 Task: Create a due date automation trigger when advanced on, on the wednesday of the week before a card is due add dates due in between 1 and 5 working days at 11:00 AM.
Action: Mouse moved to (1223, 99)
Screenshot: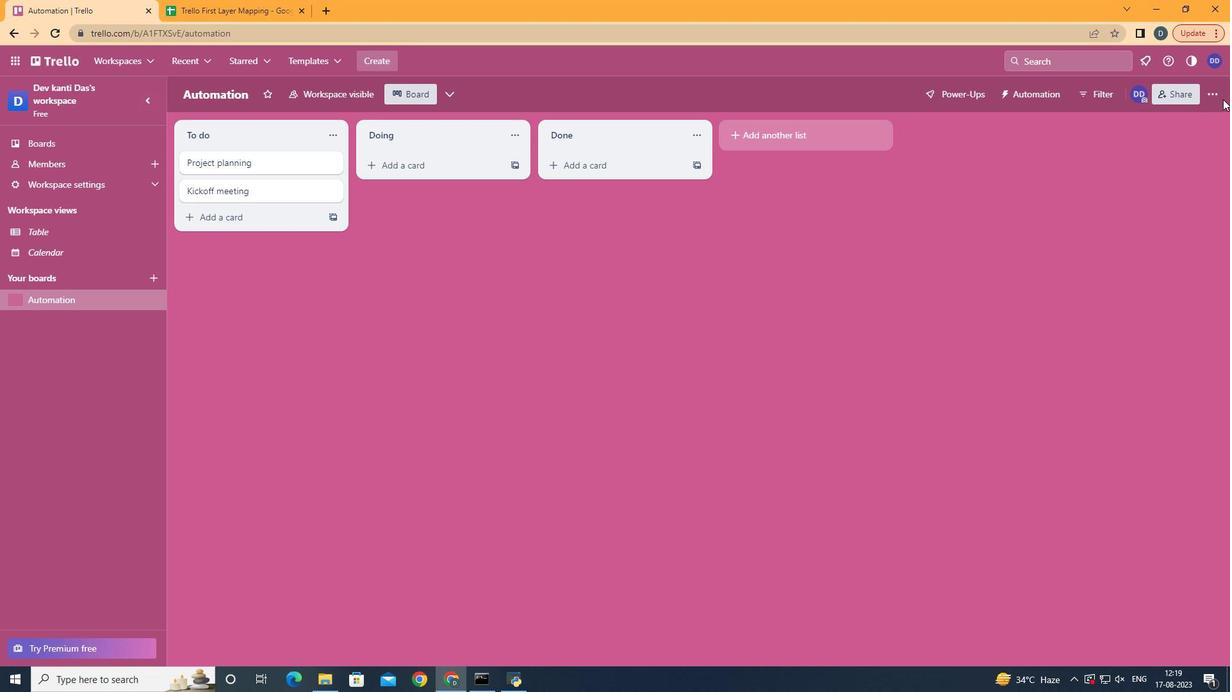 
Action: Mouse pressed left at (1223, 99)
Screenshot: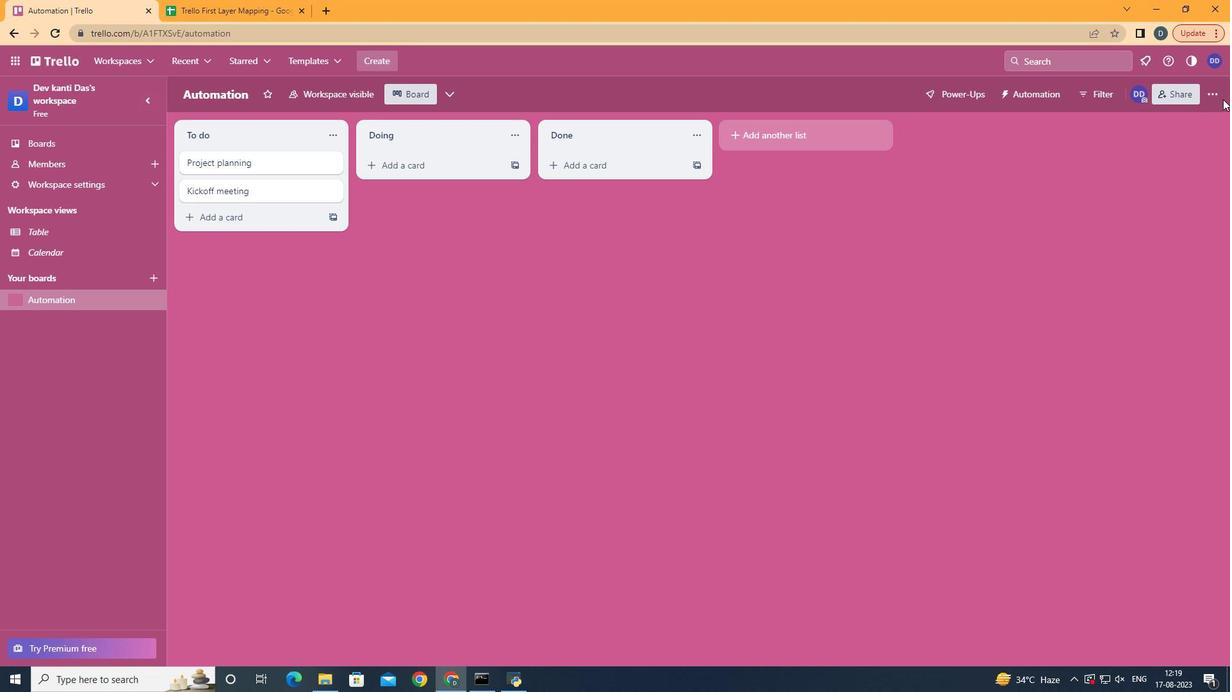 
Action: Mouse moved to (1221, 97)
Screenshot: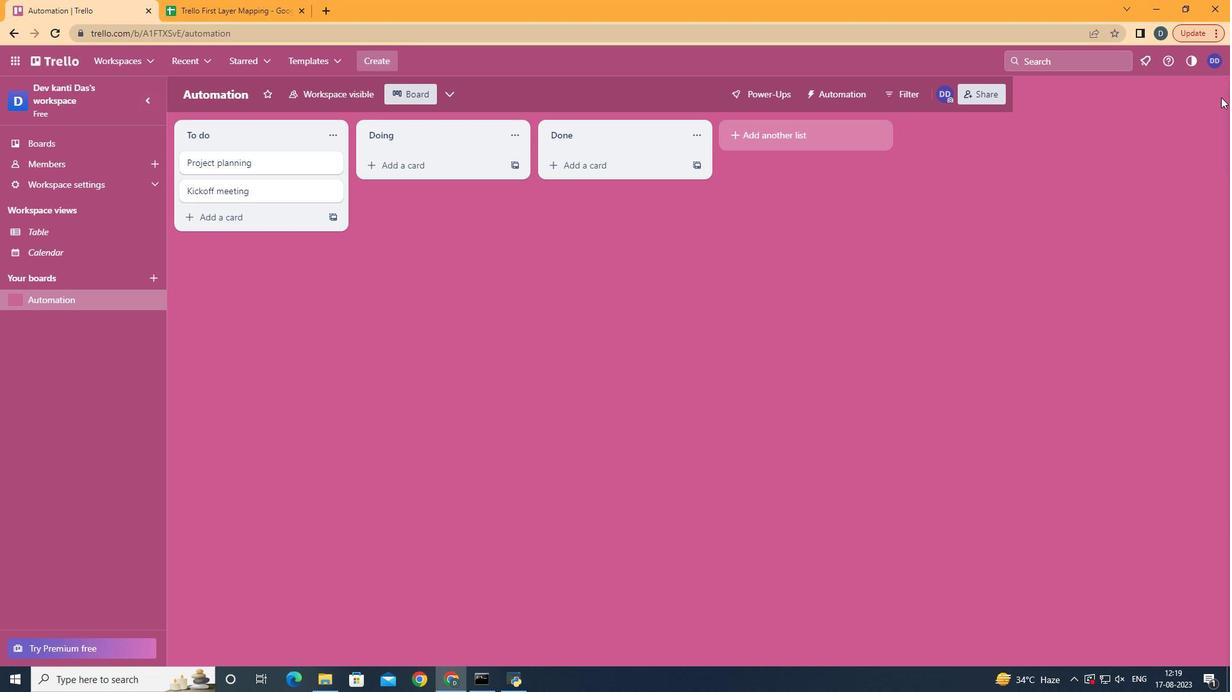 
Action: Mouse pressed left at (1221, 97)
Screenshot: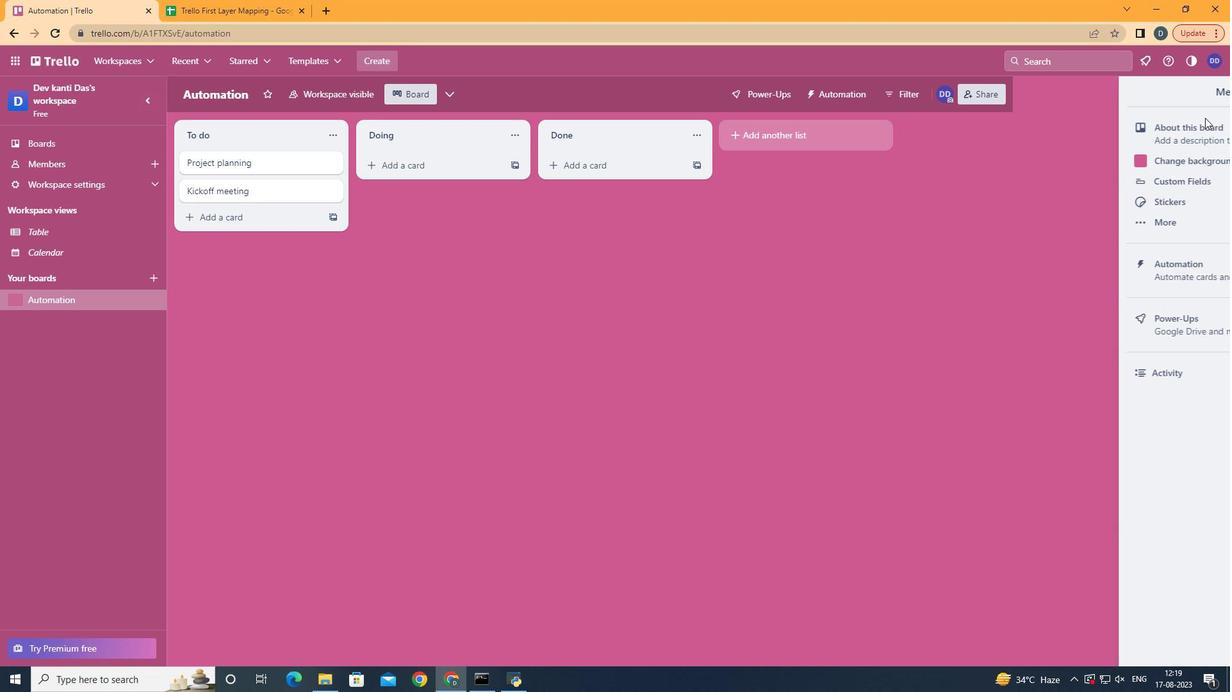 
Action: Mouse moved to (1140, 261)
Screenshot: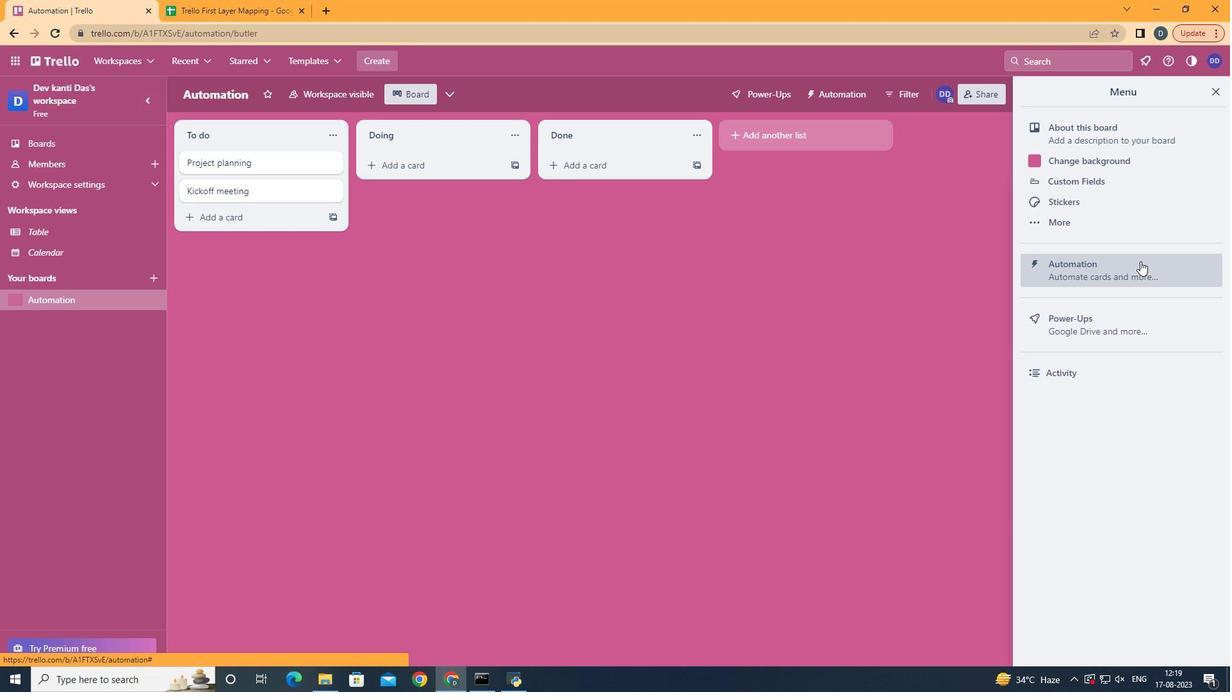 
Action: Mouse pressed left at (1140, 261)
Screenshot: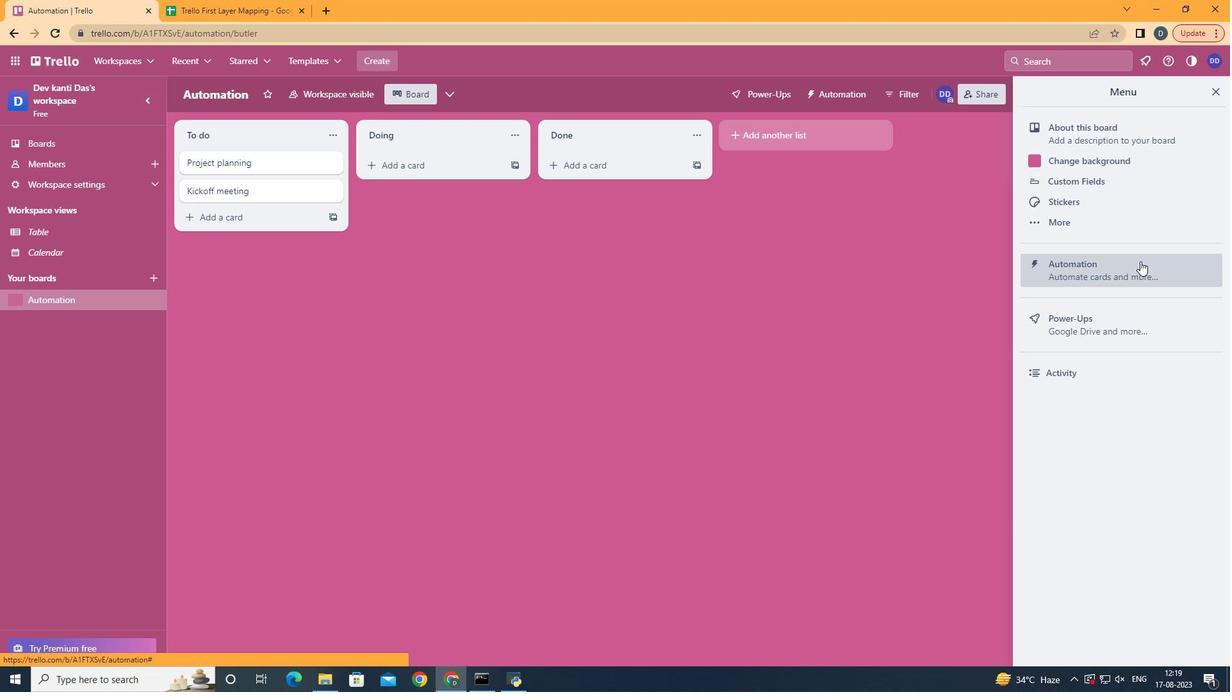 
Action: Mouse moved to (244, 255)
Screenshot: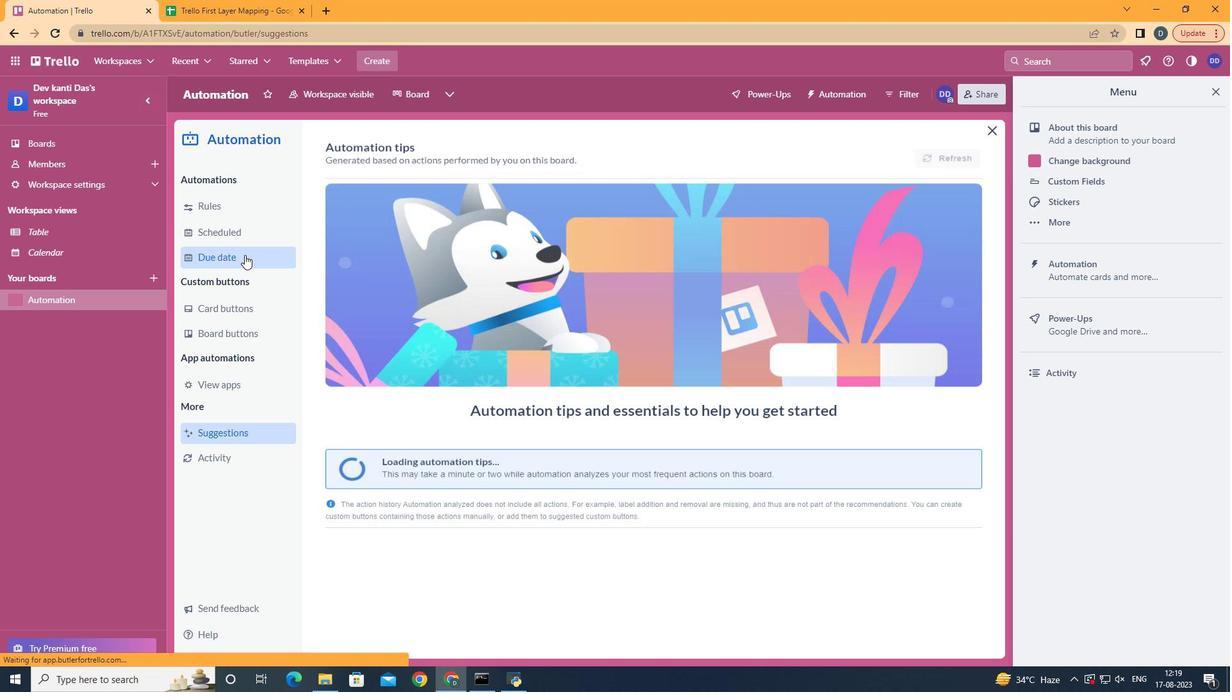 
Action: Mouse pressed left at (244, 255)
Screenshot: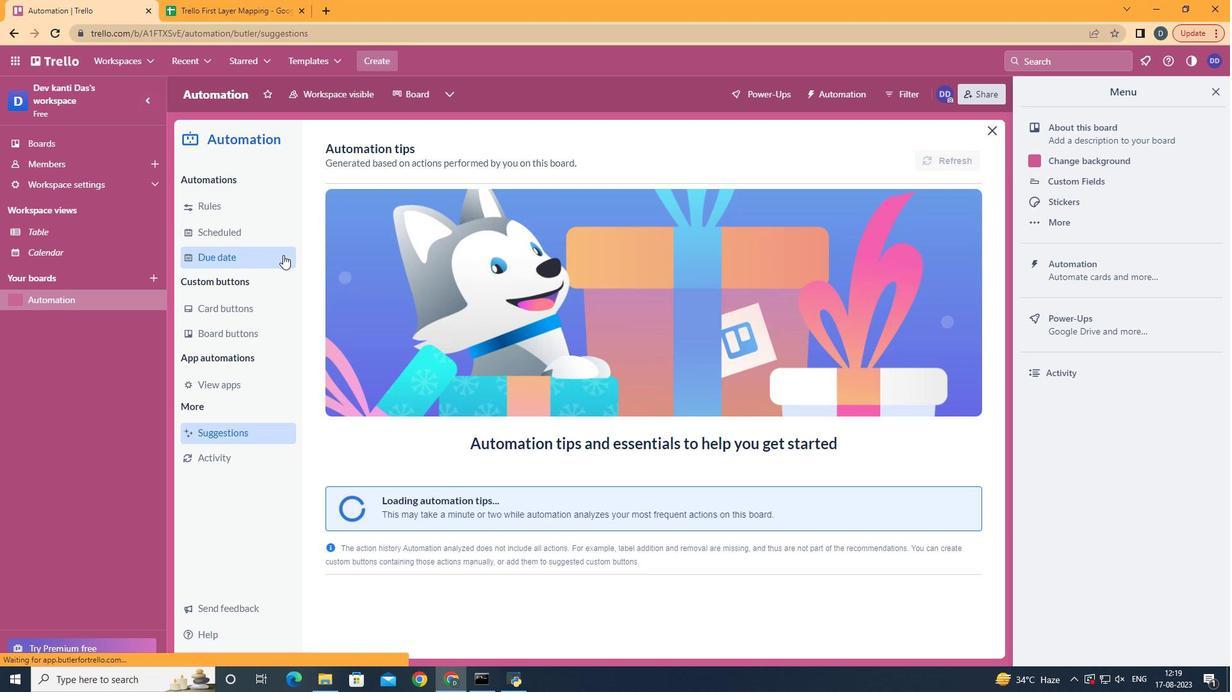 
Action: Mouse moved to (902, 151)
Screenshot: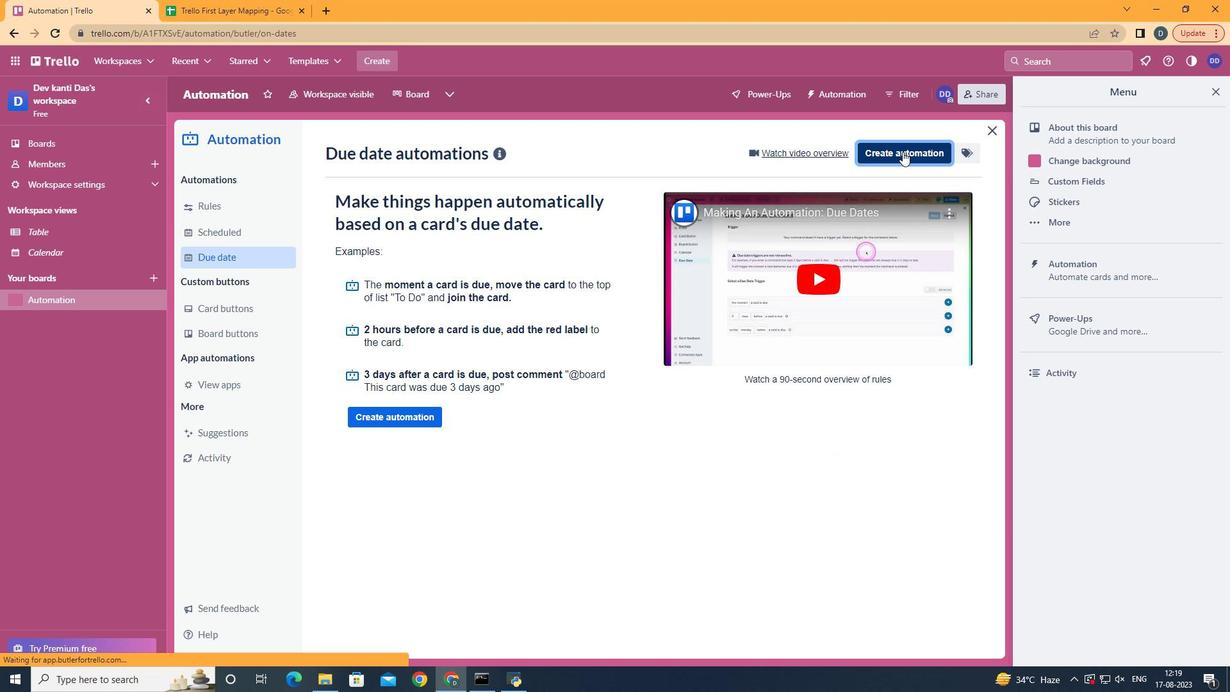 
Action: Mouse pressed left at (902, 151)
Screenshot: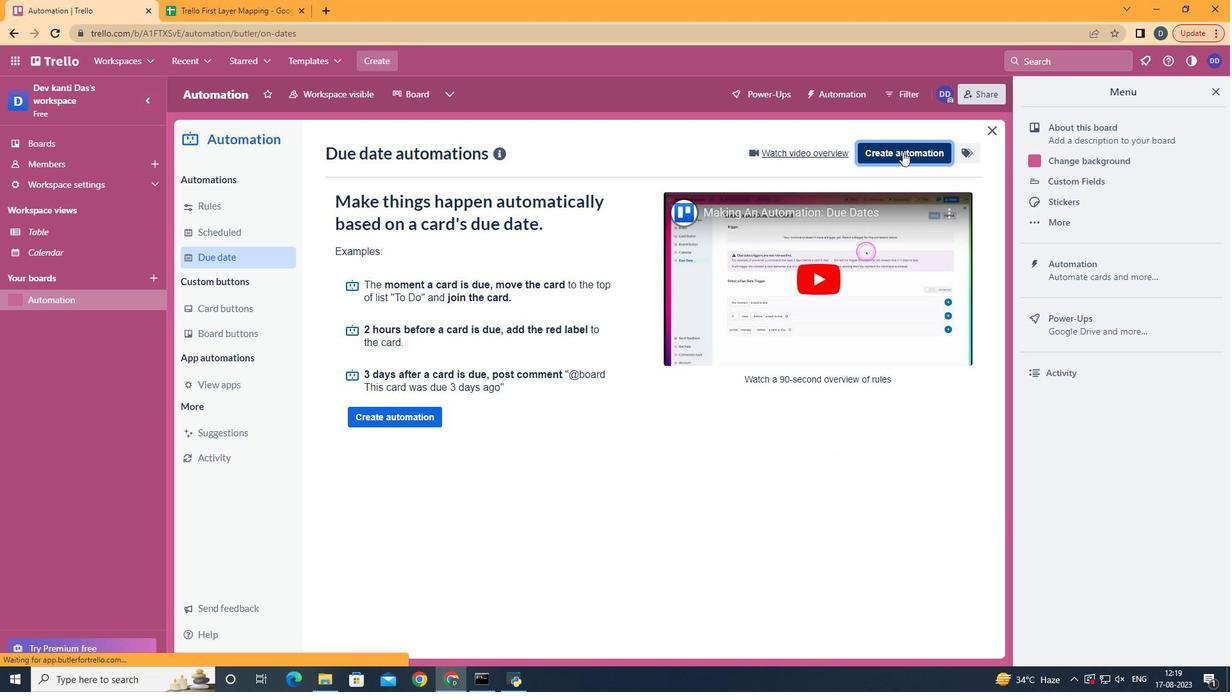 
Action: Mouse moved to (672, 280)
Screenshot: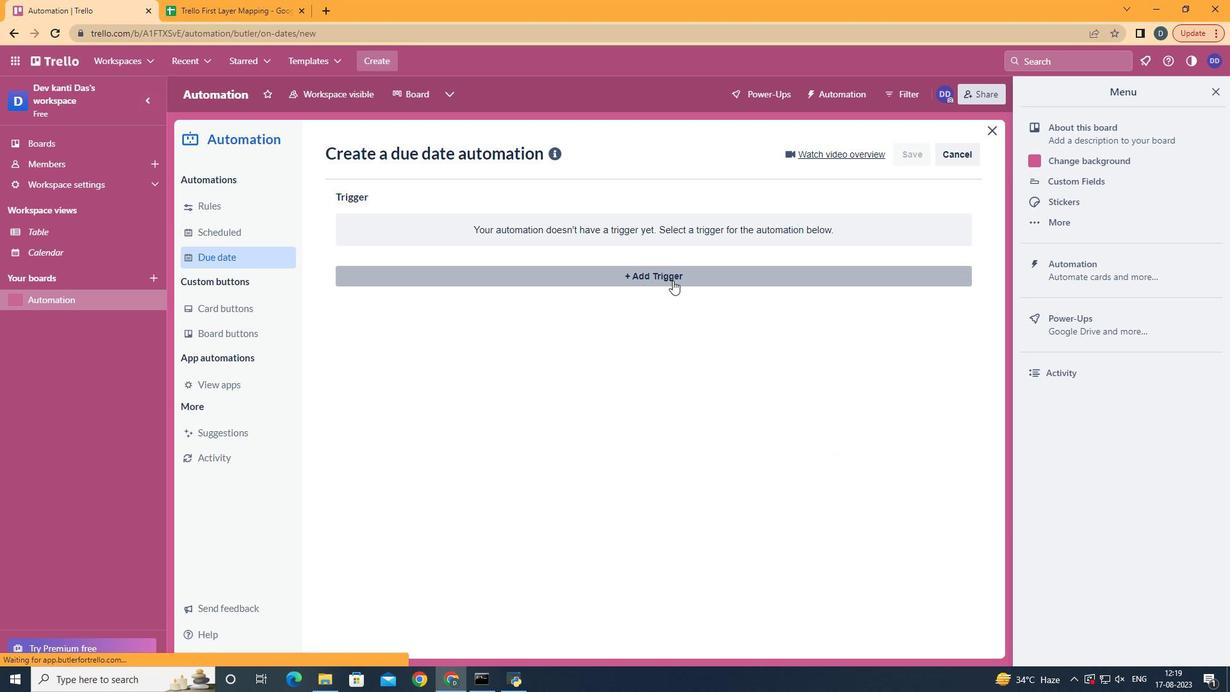 
Action: Mouse pressed left at (672, 280)
Screenshot: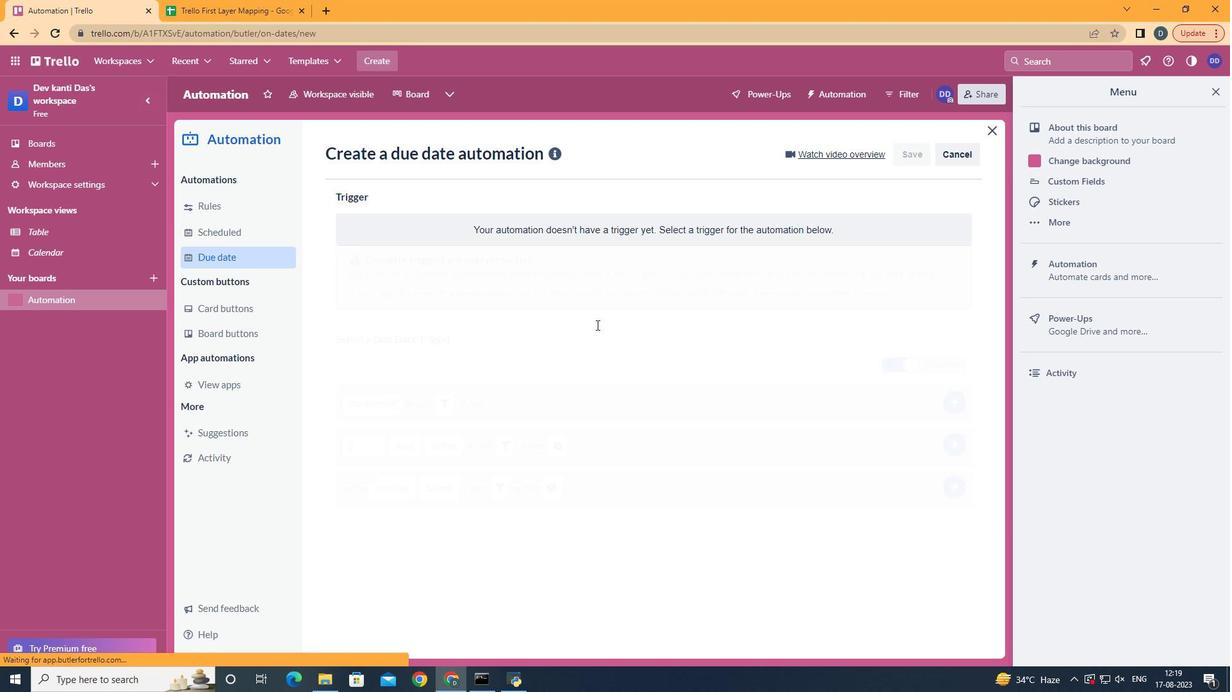 
Action: Mouse moved to (421, 392)
Screenshot: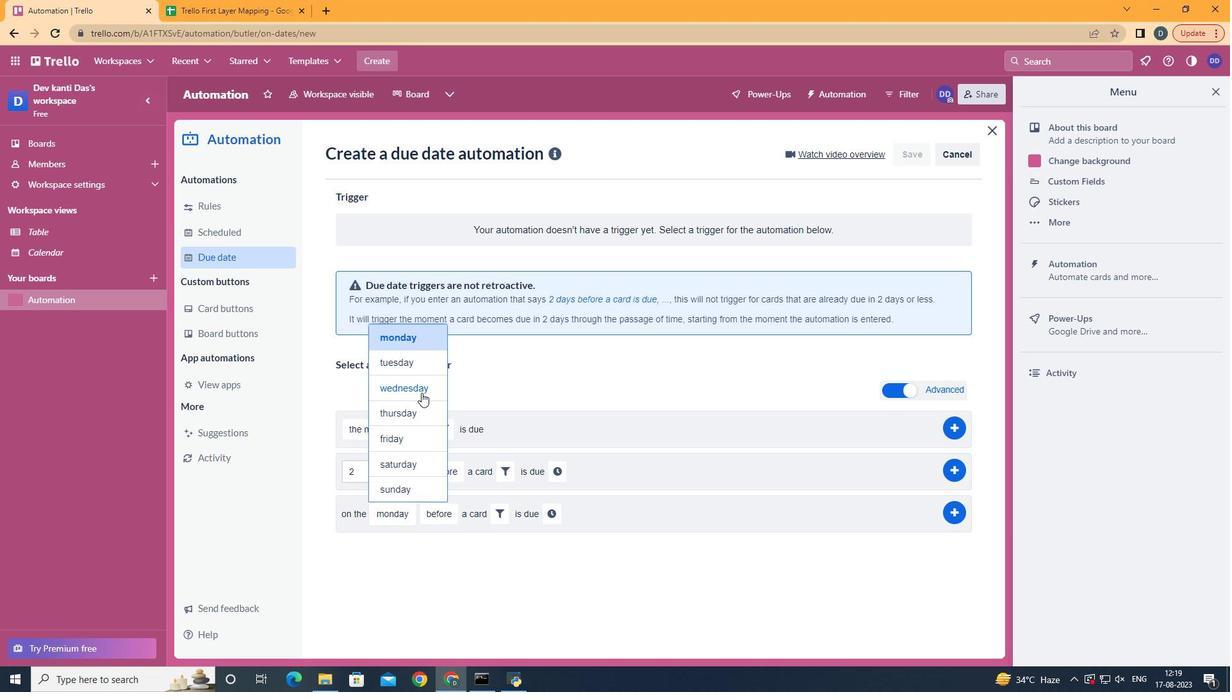 
Action: Mouse pressed left at (421, 392)
Screenshot: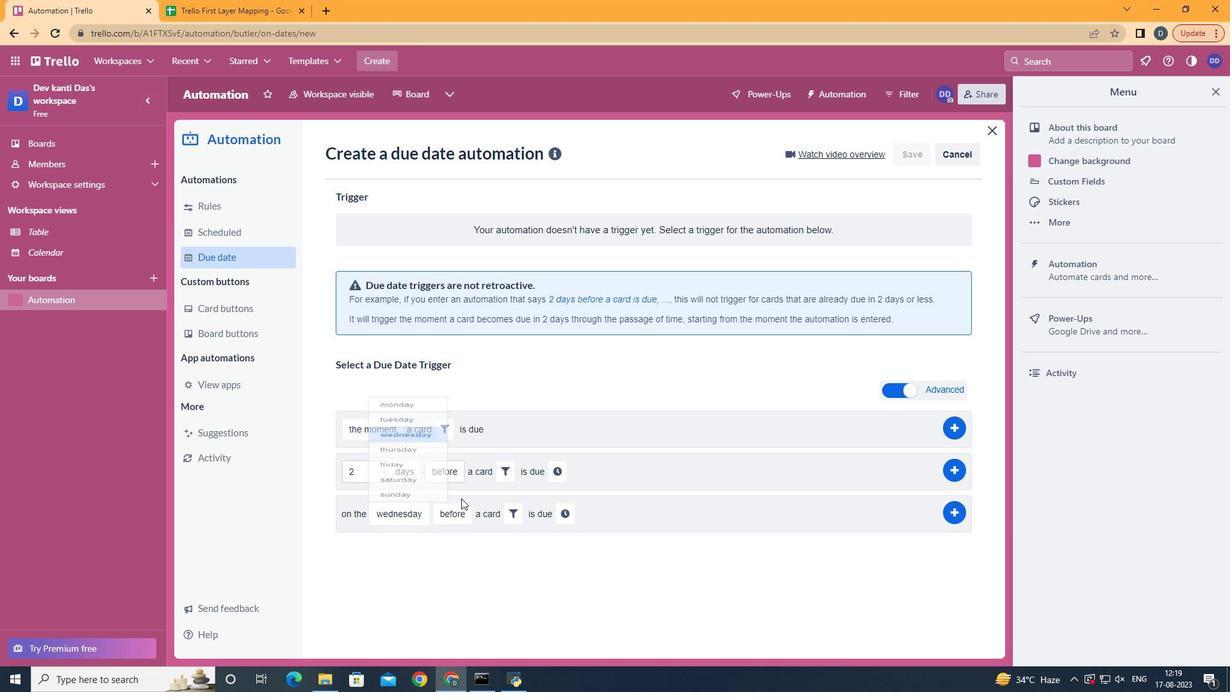 
Action: Mouse moved to (467, 610)
Screenshot: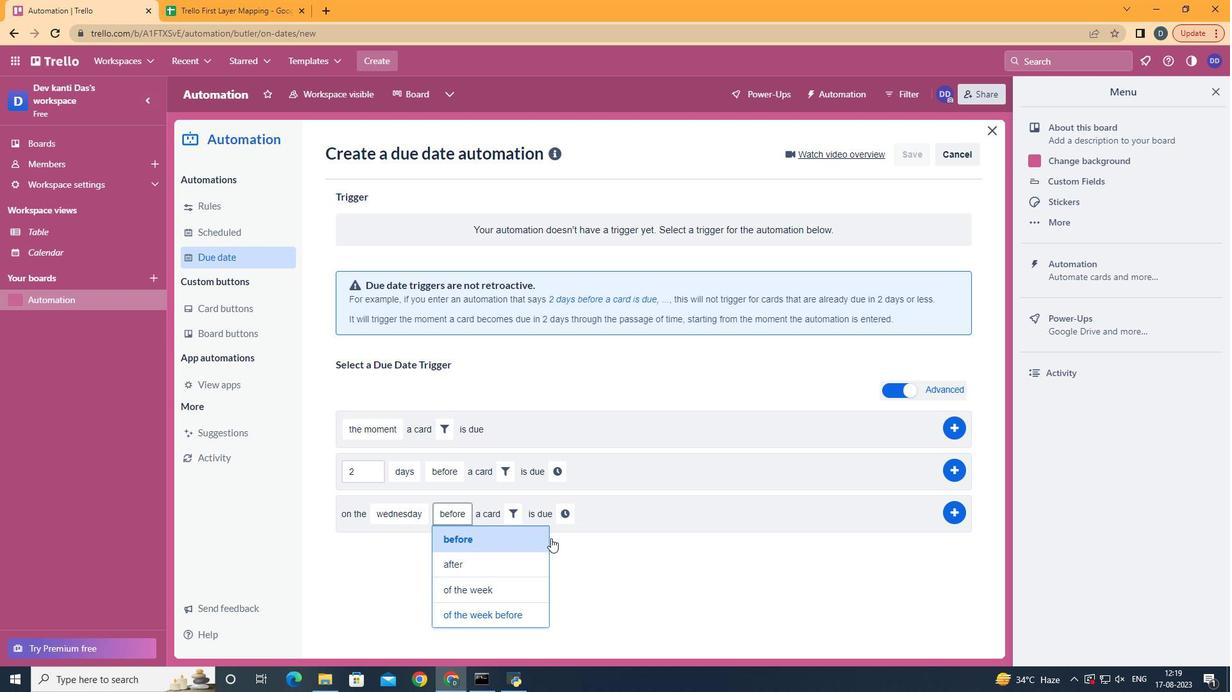 
Action: Mouse pressed left at (467, 610)
Screenshot: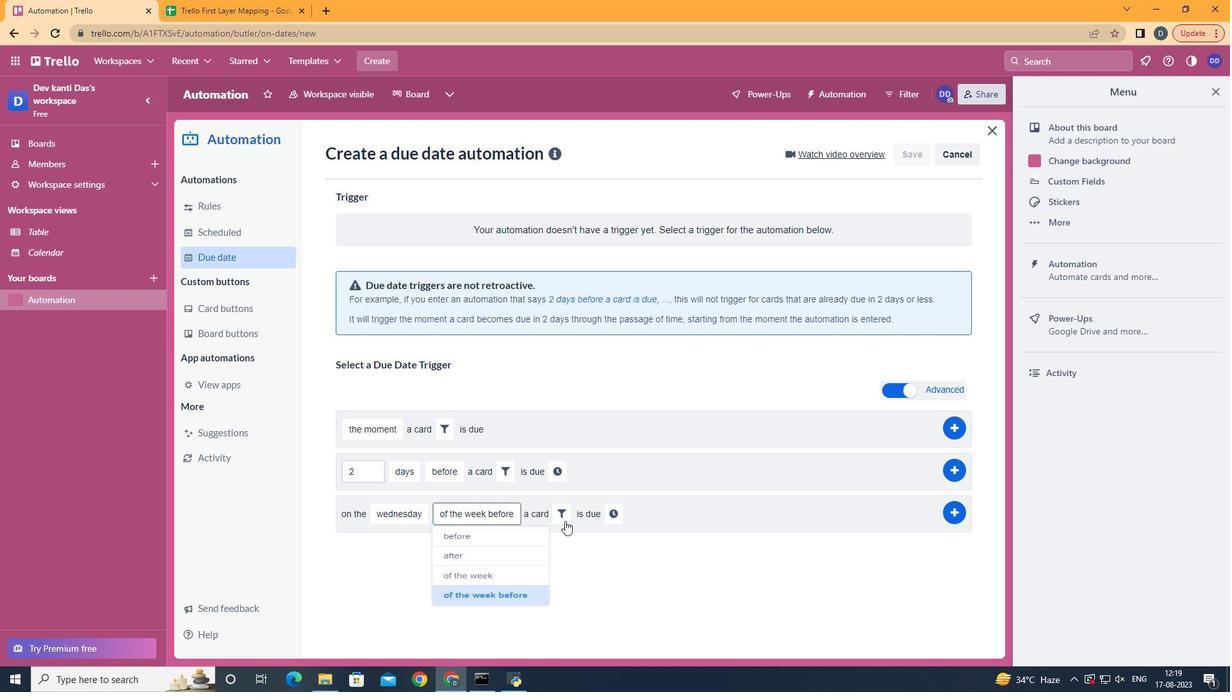 
Action: Mouse moved to (563, 515)
Screenshot: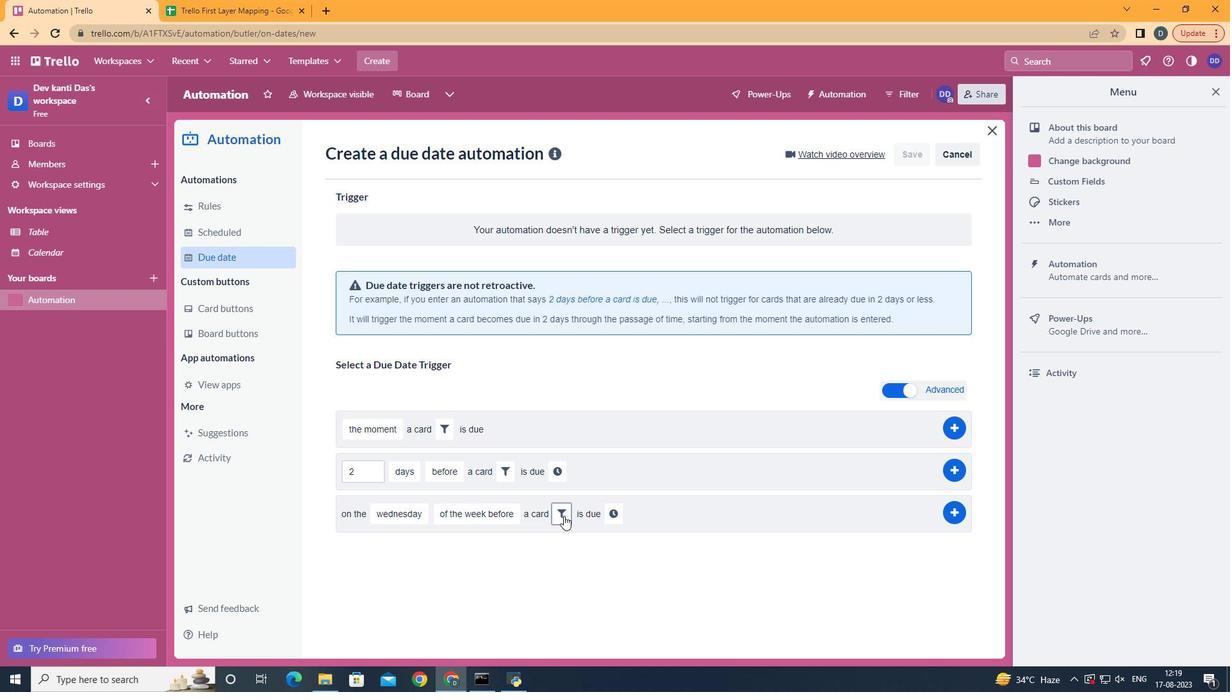 
Action: Mouse pressed left at (563, 515)
Screenshot: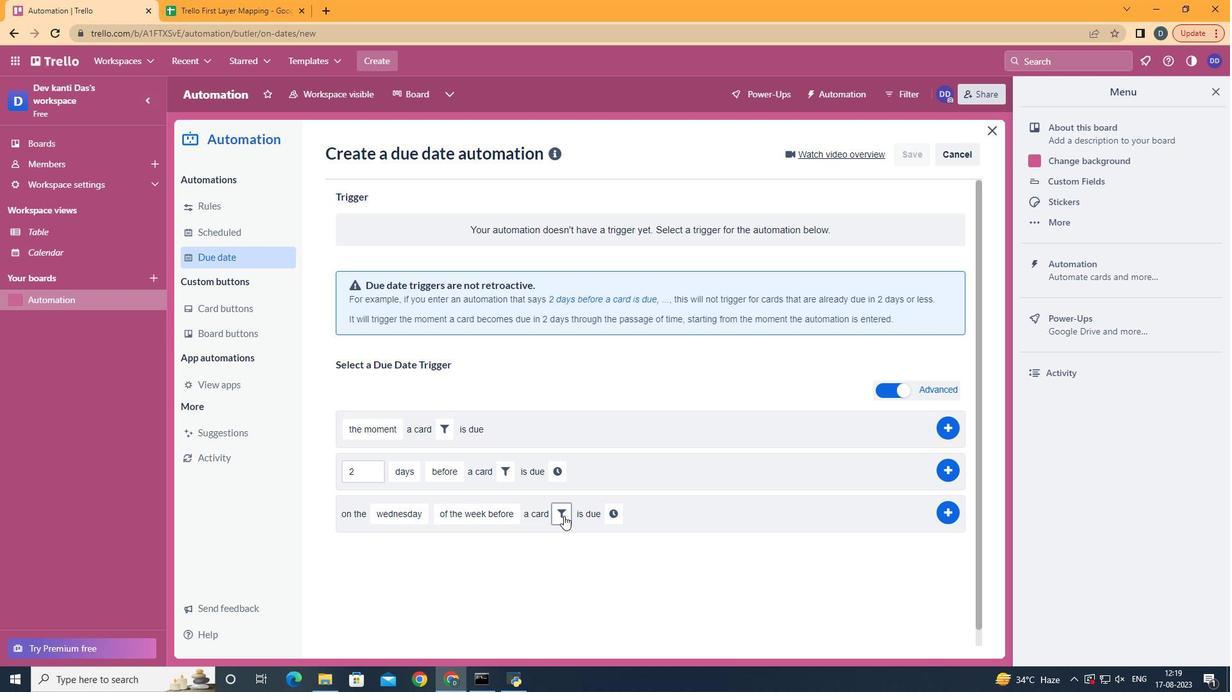 
Action: Mouse moved to (621, 552)
Screenshot: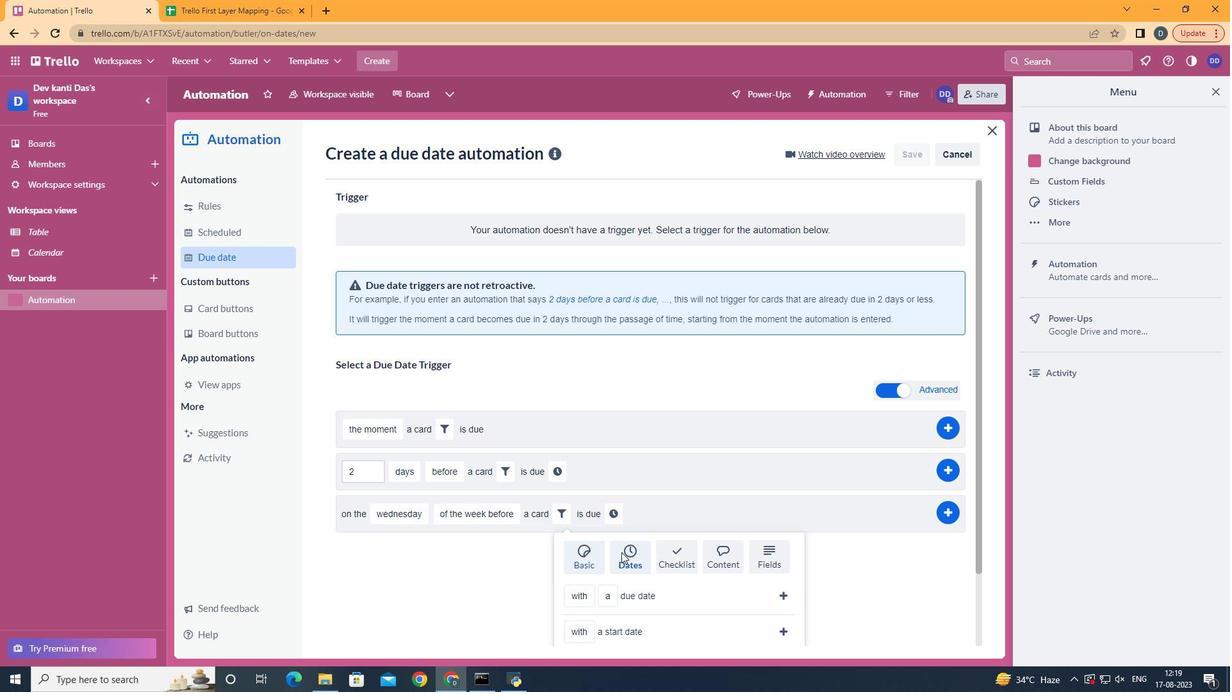 
Action: Mouse pressed left at (621, 552)
Screenshot: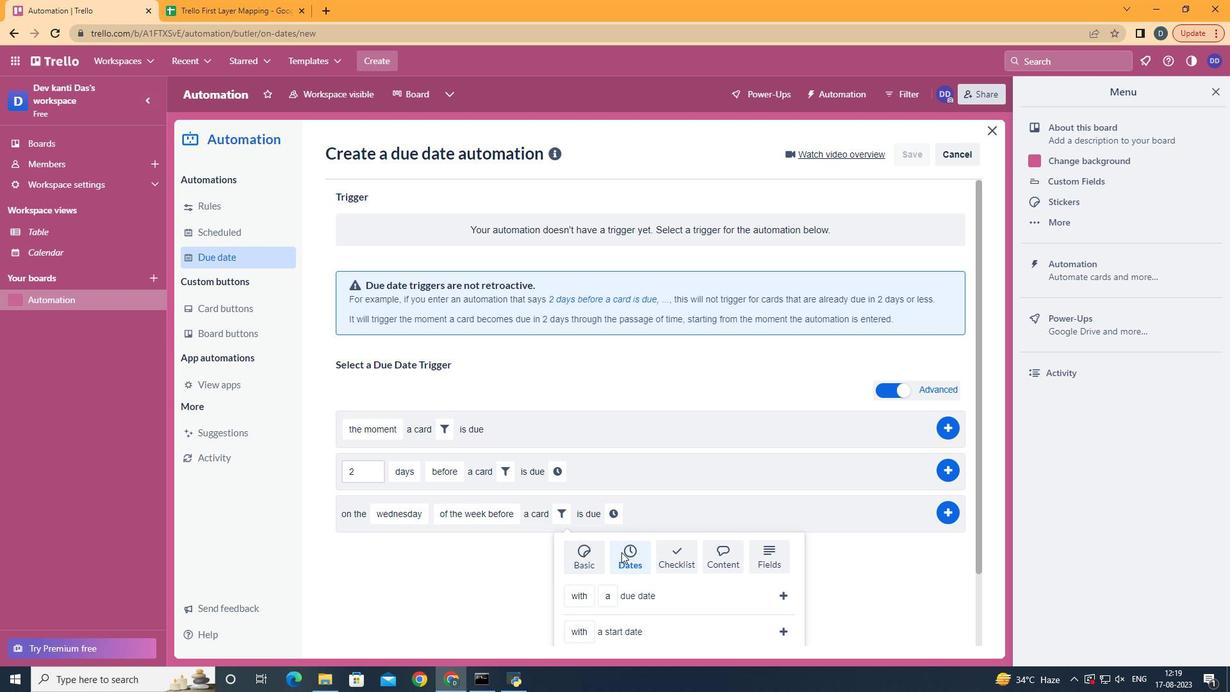 
Action: Mouse scrolled (621, 551) with delta (0, 0)
Screenshot: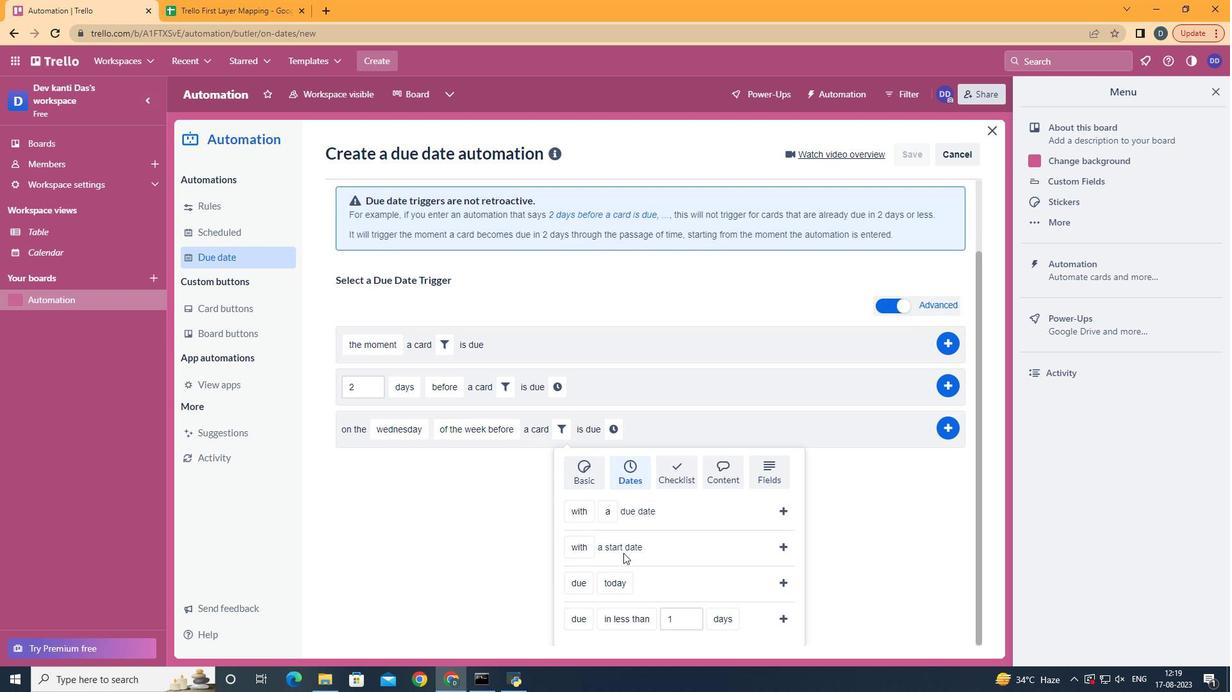 
Action: Mouse scrolled (621, 551) with delta (0, 0)
Screenshot: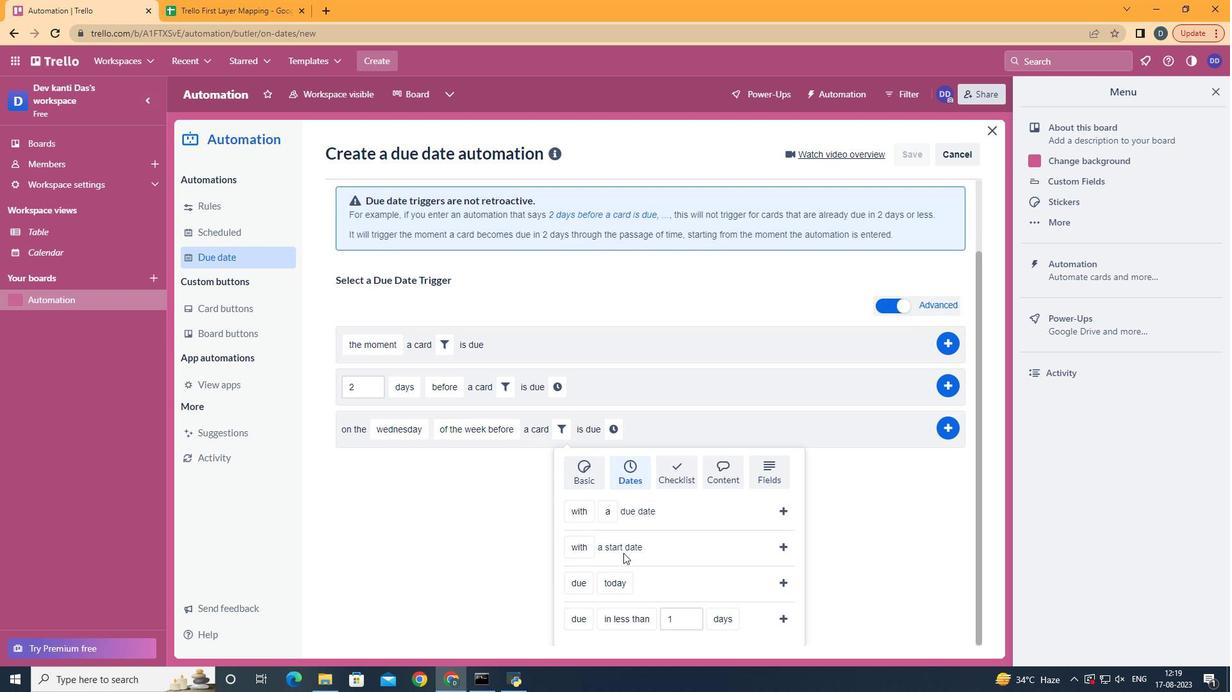 
Action: Mouse scrolled (621, 551) with delta (0, 0)
Screenshot: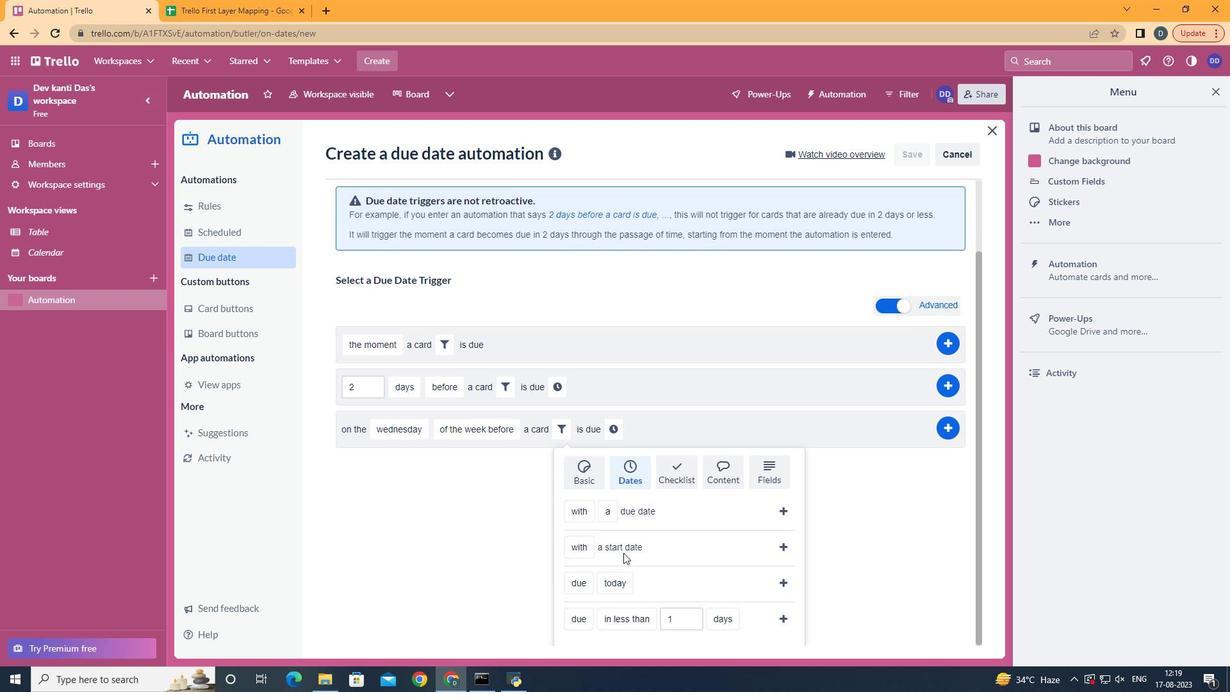 
Action: Mouse scrolled (621, 551) with delta (0, 0)
Screenshot: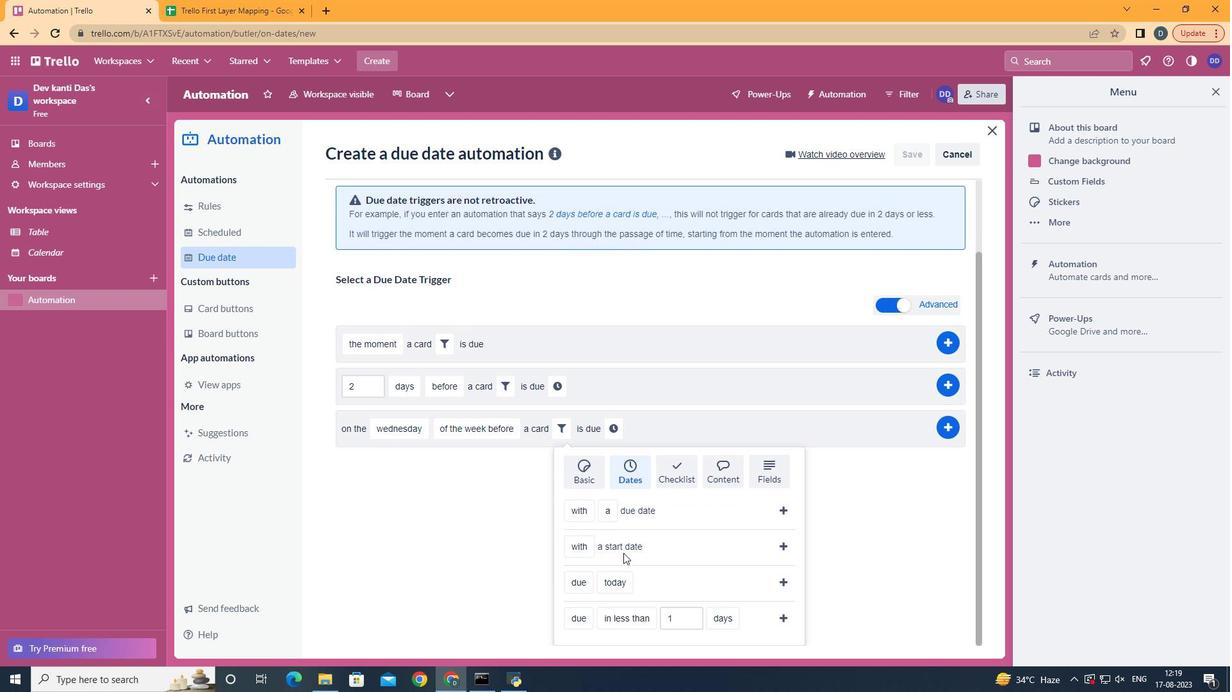 
Action: Mouse moved to (626, 599)
Screenshot: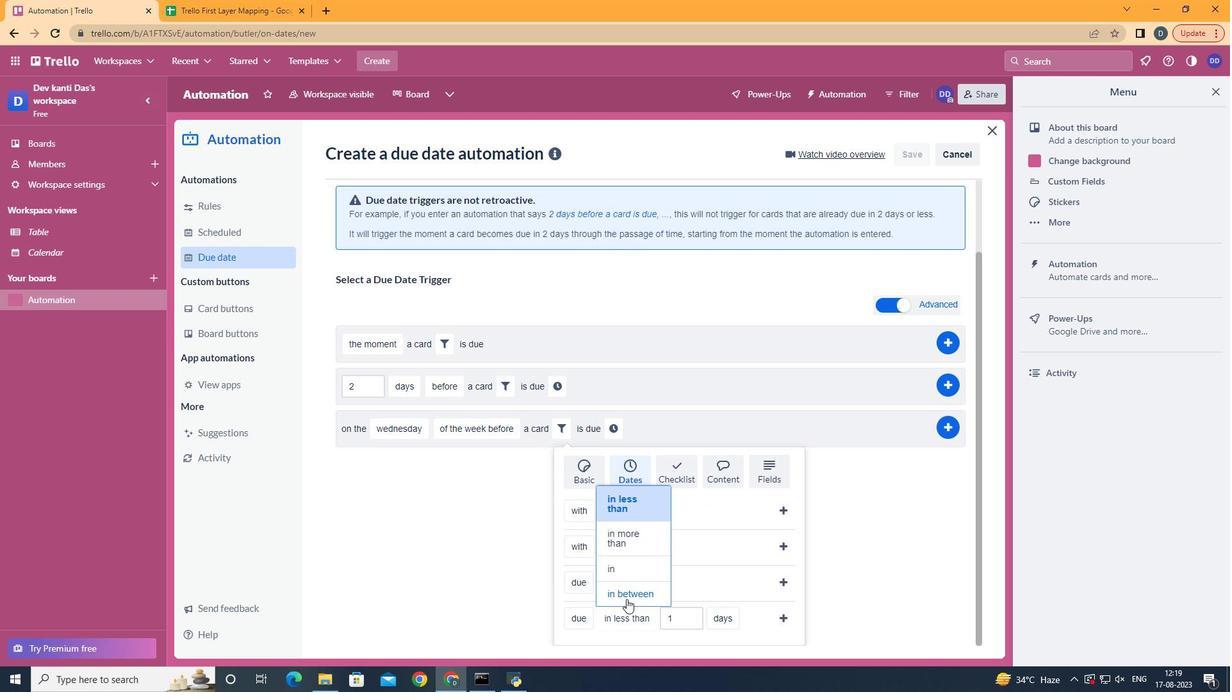 
Action: Mouse pressed left at (626, 599)
Screenshot: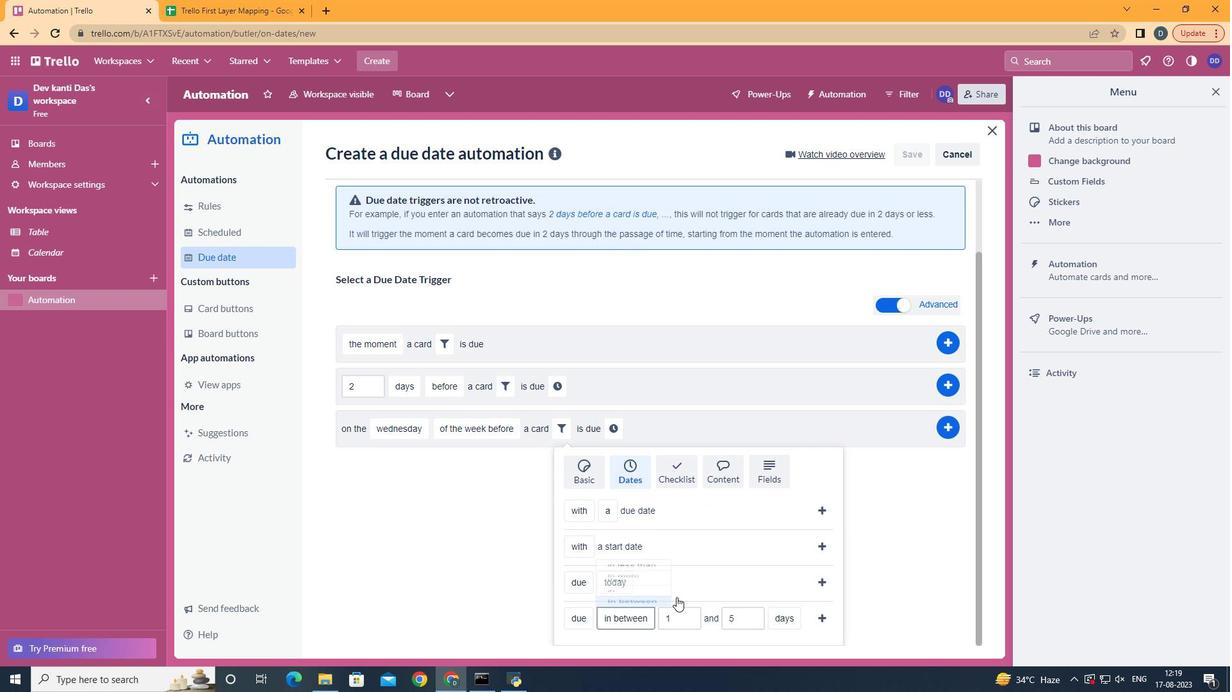 
Action: Mouse moved to (780, 602)
Screenshot: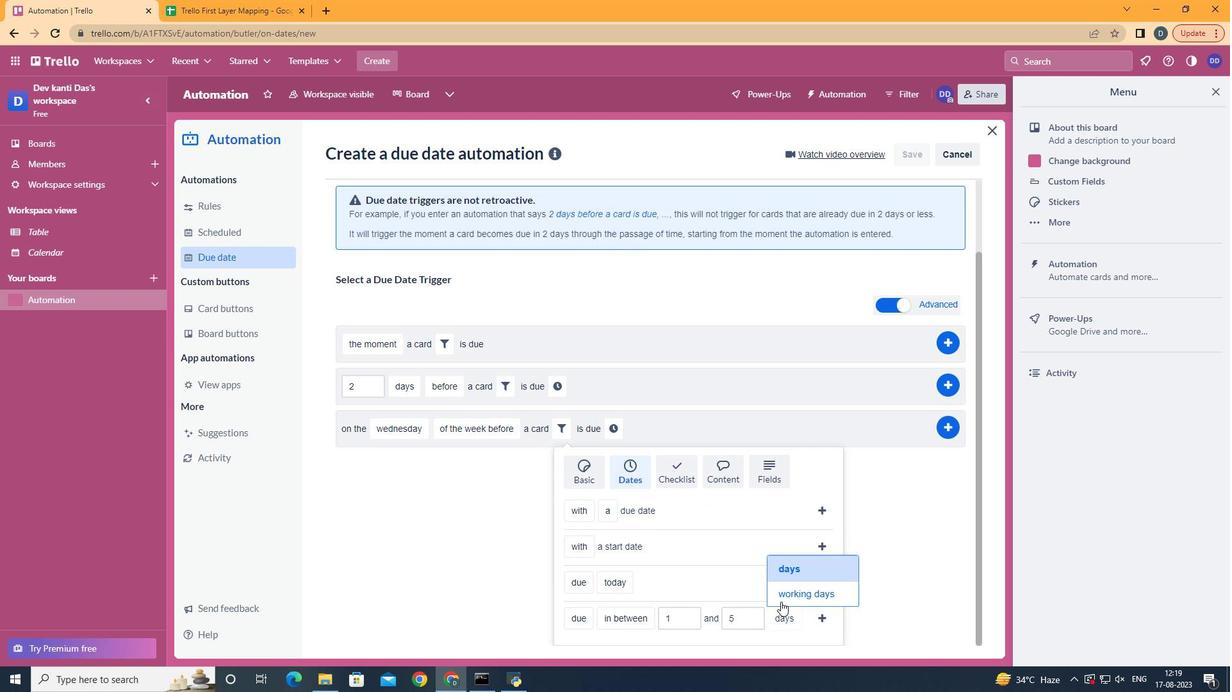
Action: Mouse pressed left at (780, 602)
Screenshot: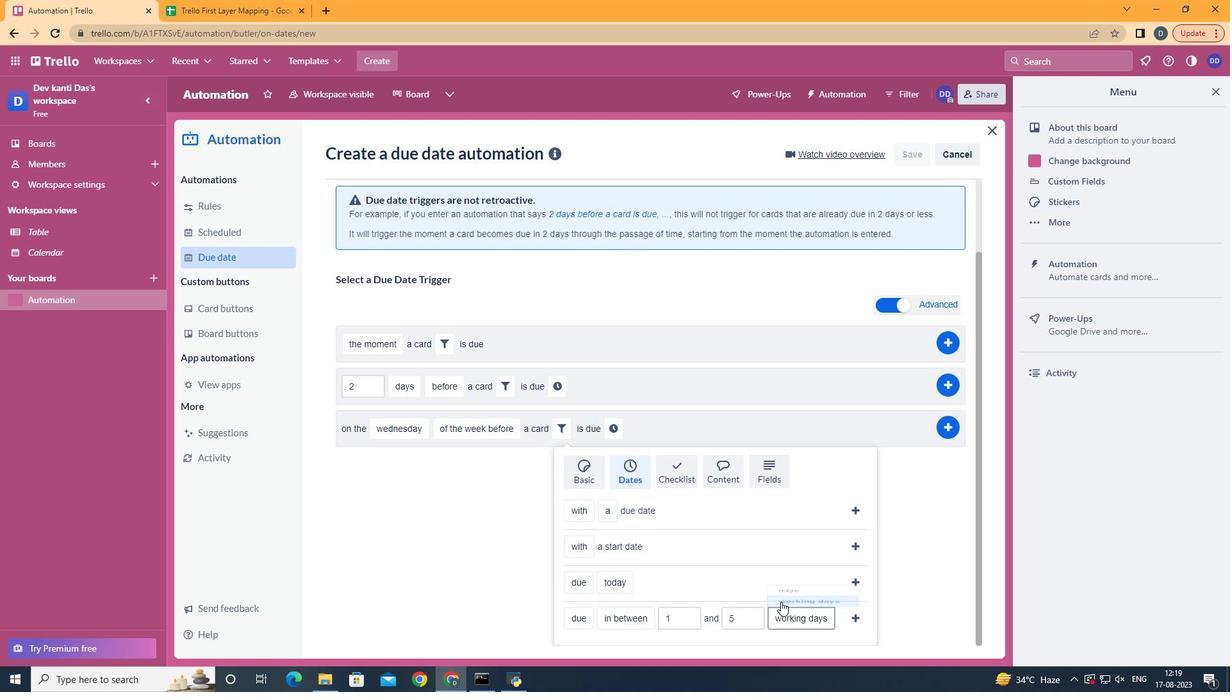 
Action: Mouse moved to (853, 619)
Screenshot: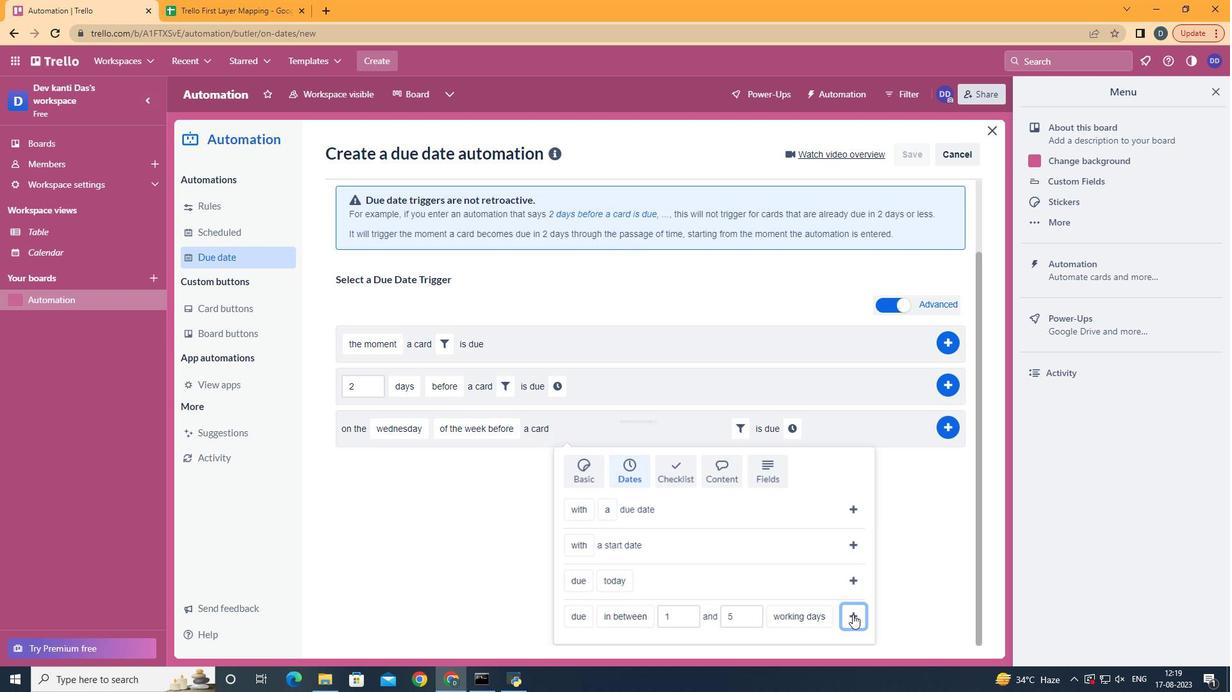 
Action: Mouse pressed left at (853, 619)
Screenshot: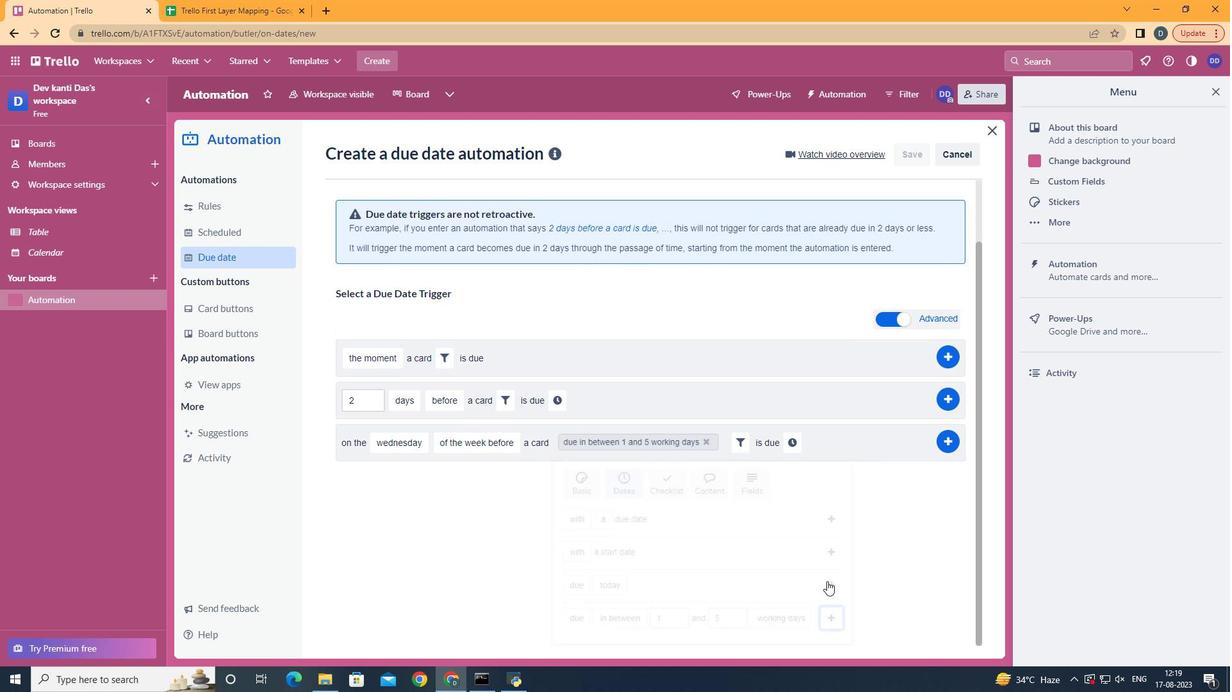 
Action: Mouse moved to (786, 526)
Screenshot: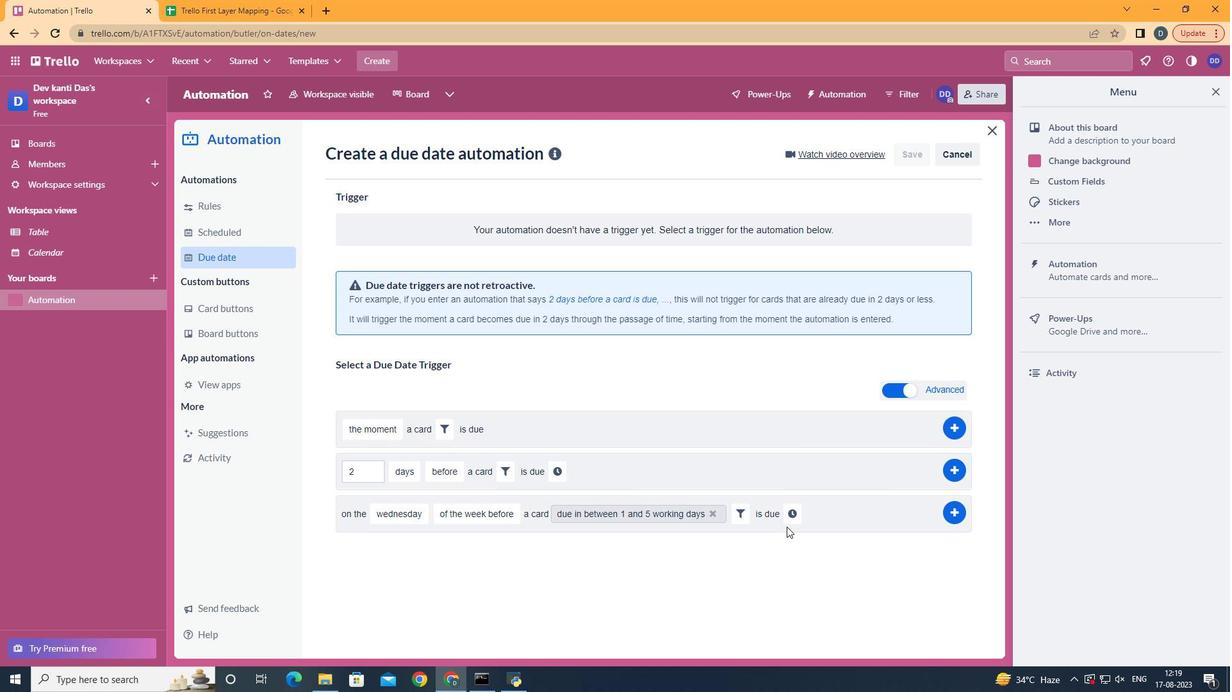 
Action: Mouse pressed left at (786, 526)
Screenshot: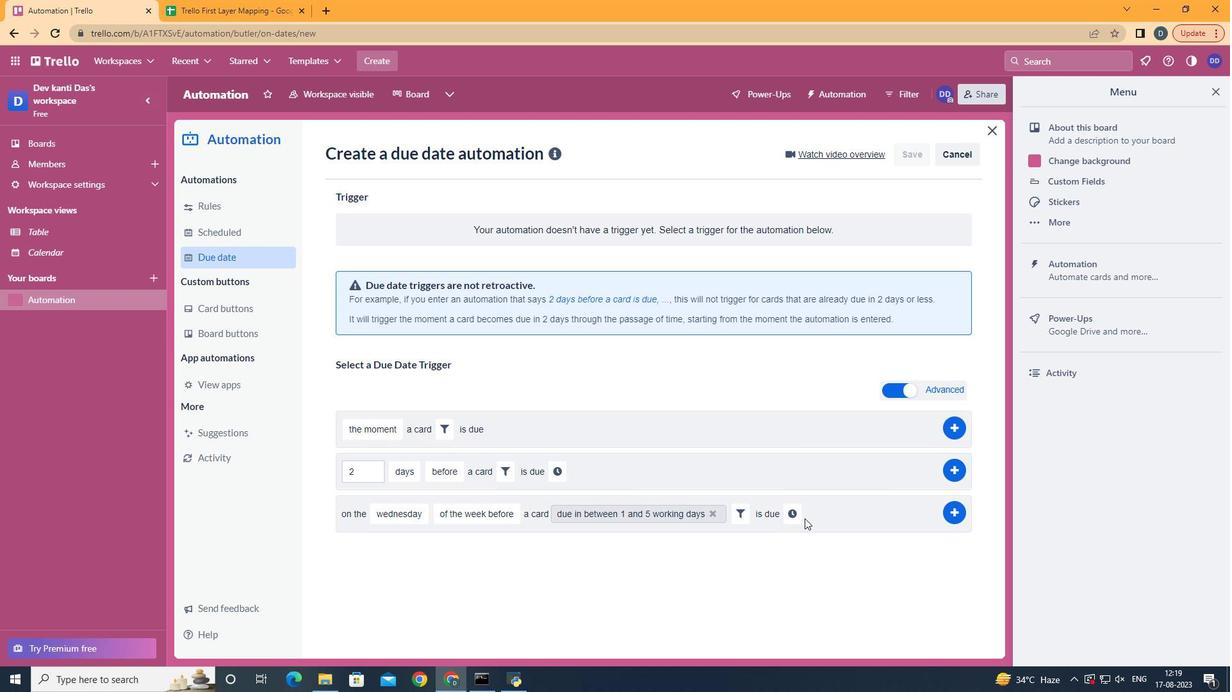 
Action: Mouse moved to (804, 518)
Screenshot: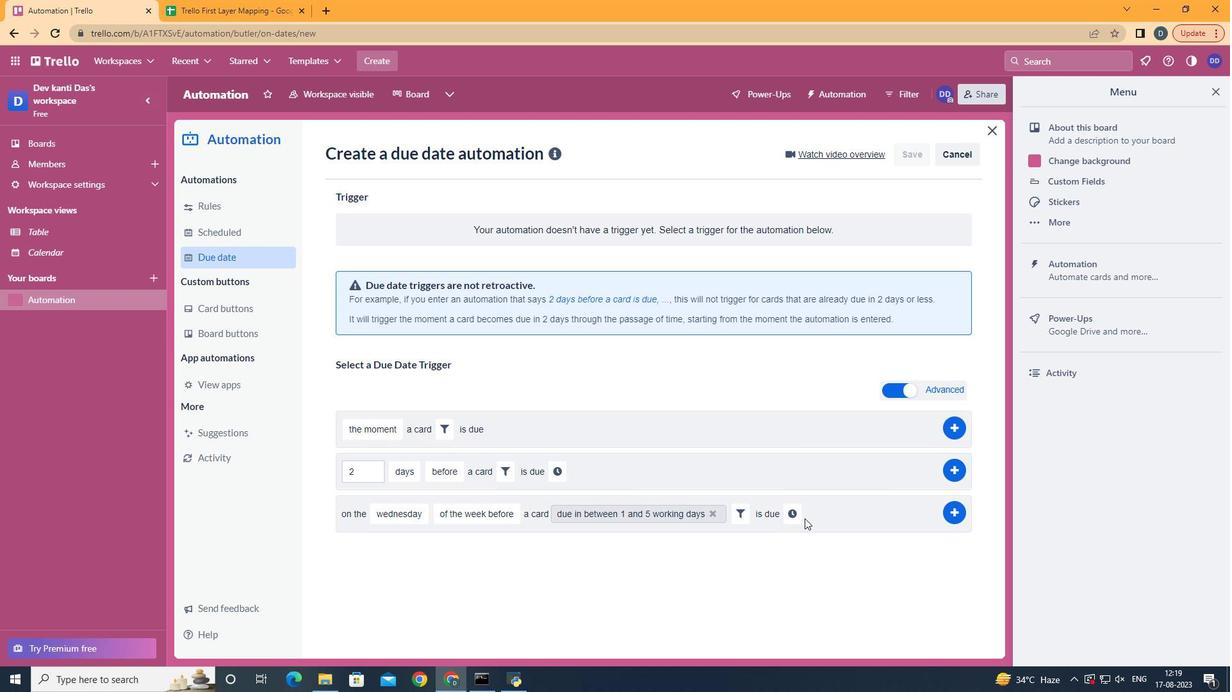 
Action: Mouse pressed left at (804, 518)
Screenshot: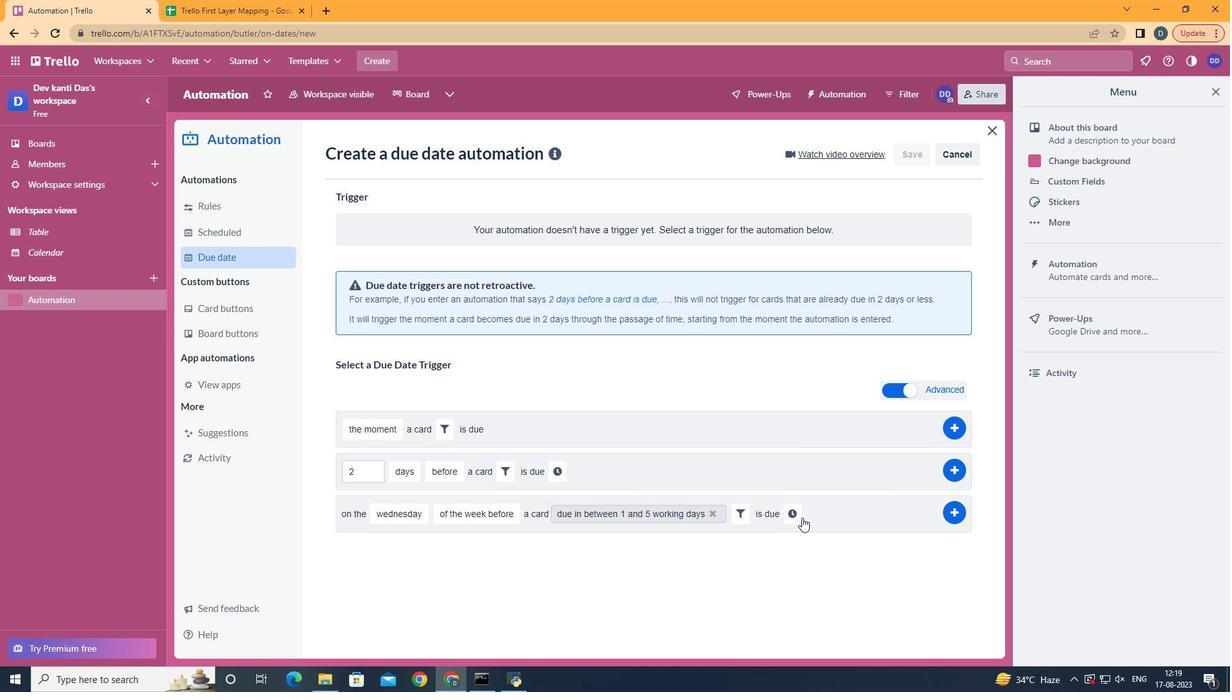 
Action: Mouse moved to (793, 515)
Screenshot: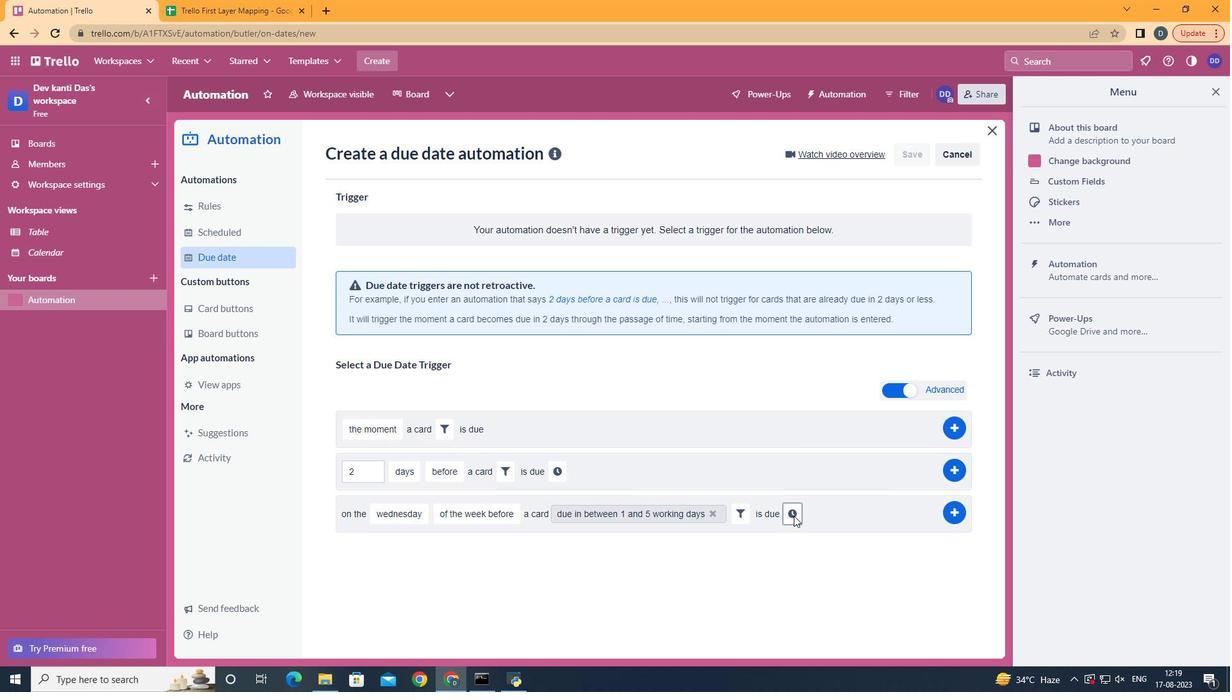 
Action: Mouse pressed left at (793, 515)
Screenshot: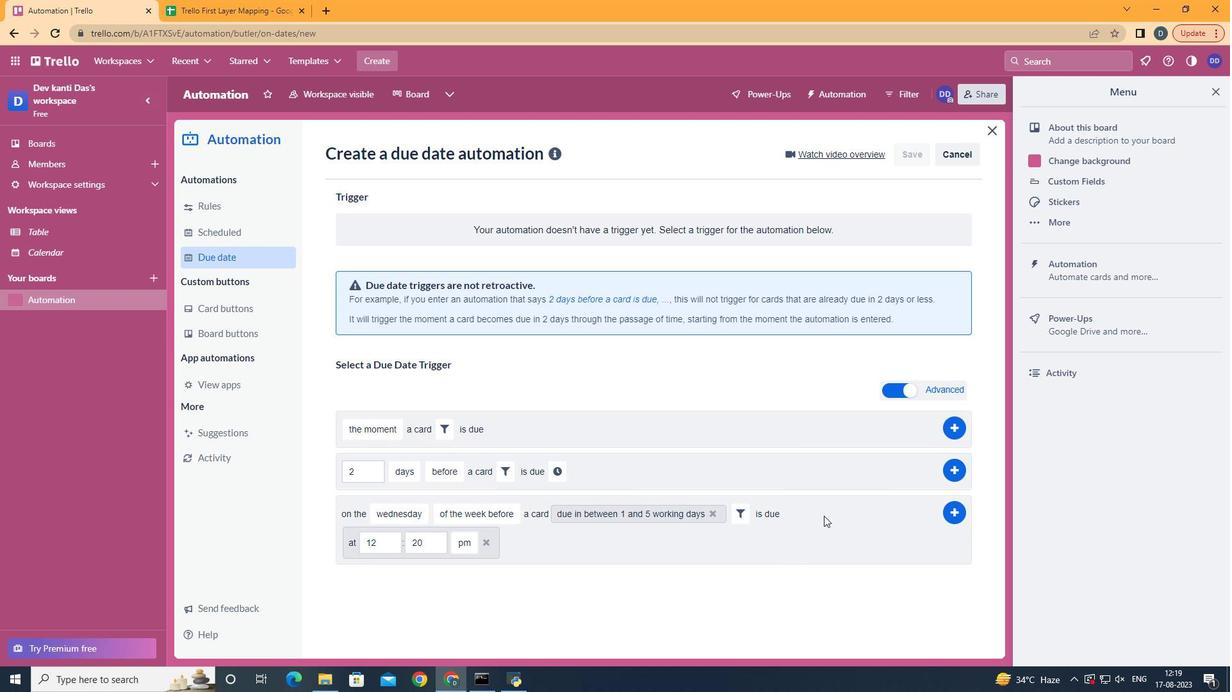 
Action: Mouse moved to (391, 545)
Screenshot: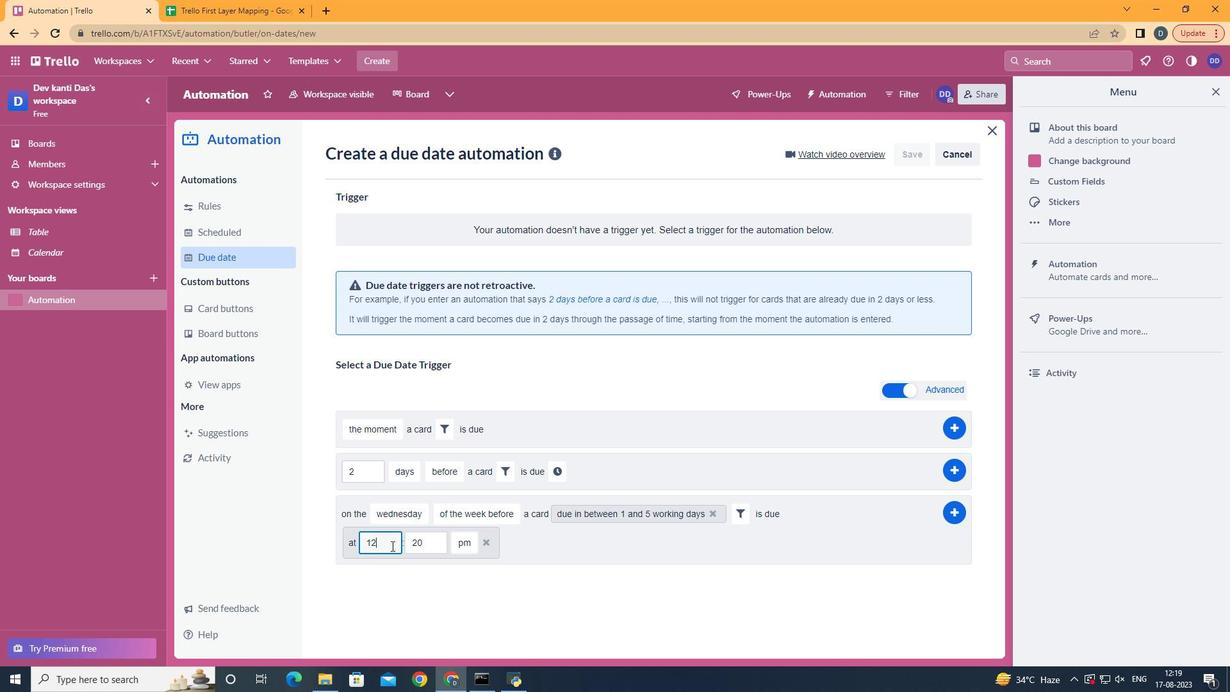 
Action: Mouse pressed left at (391, 545)
Screenshot: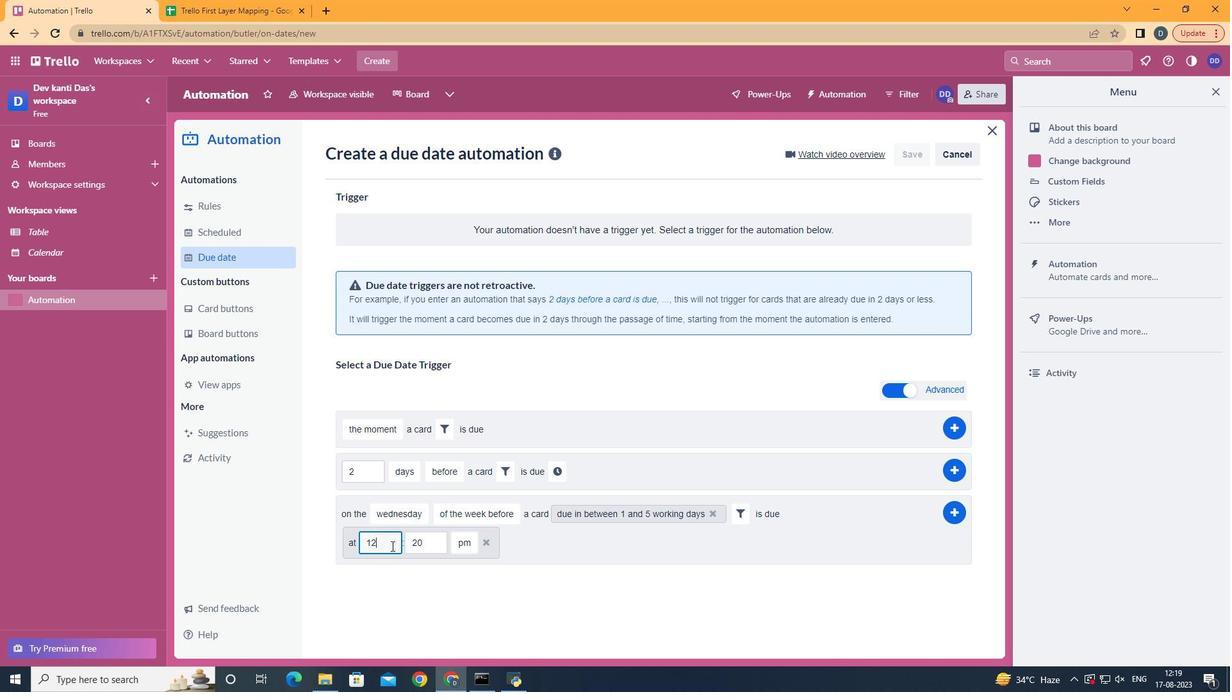 
Action: Key pressed <Key.backspace>1
Screenshot: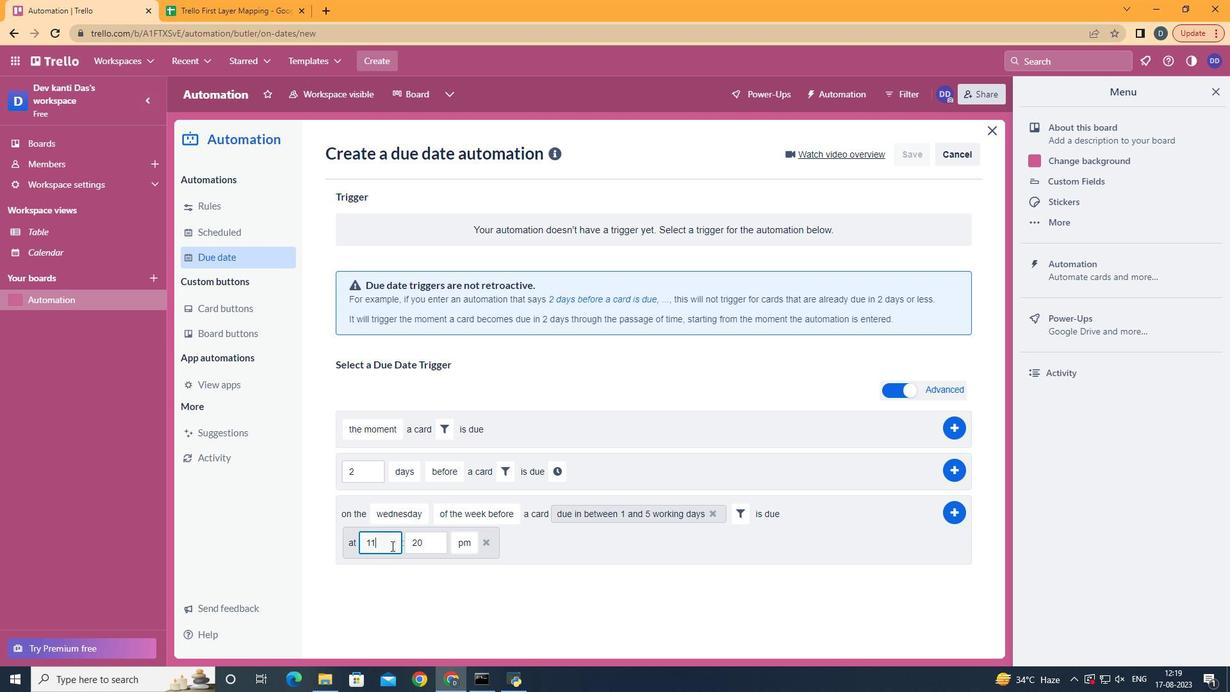 
Action: Mouse moved to (428, 540)
Screenshot: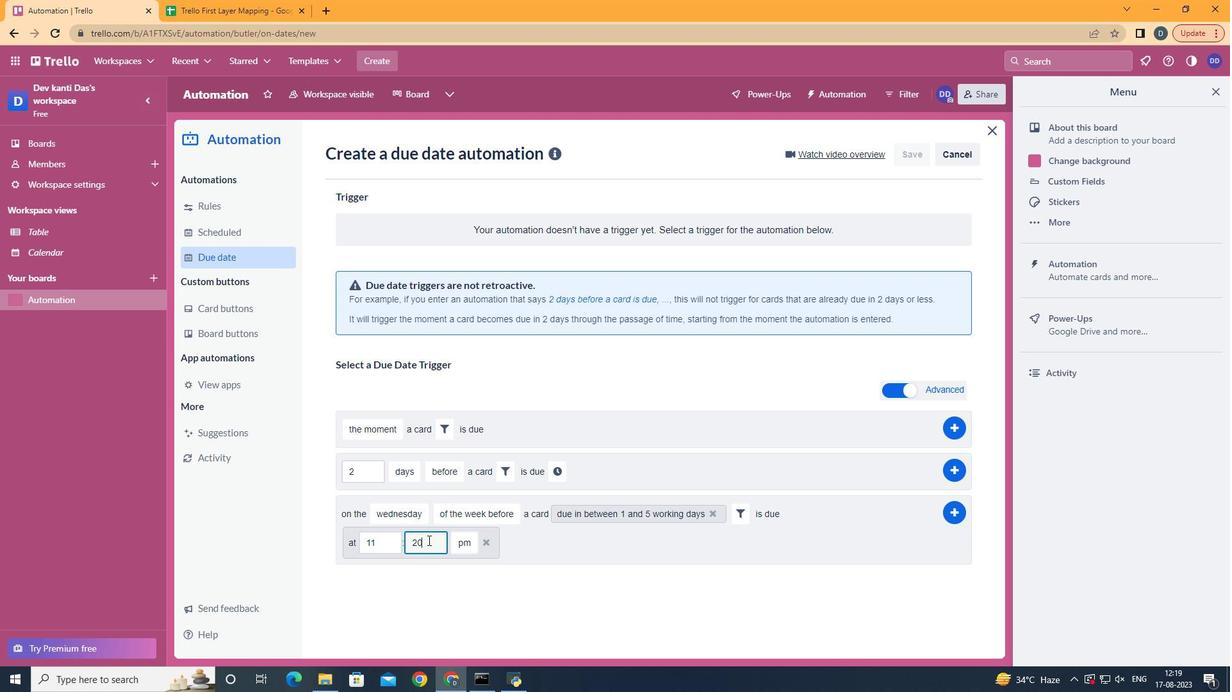 
Action: Mouse pressed left at (428, 540)
Screenshot: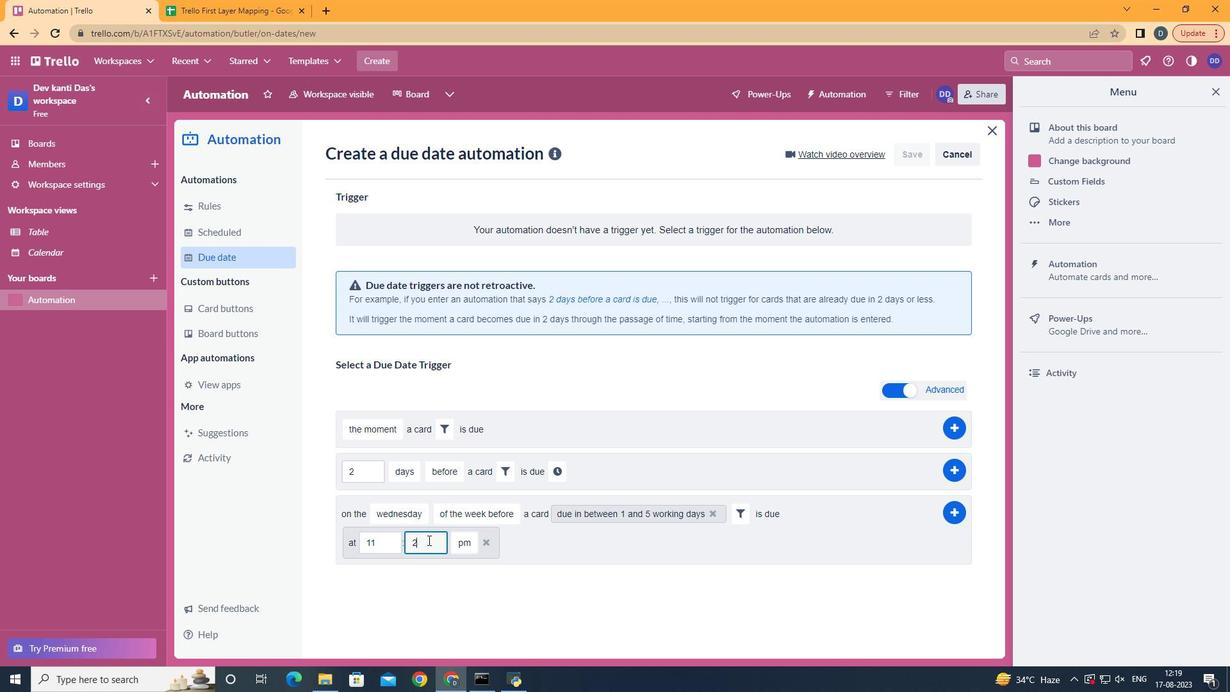 
Action: Key pressed <Key.backspace><Key.backspace>00
Screenshot: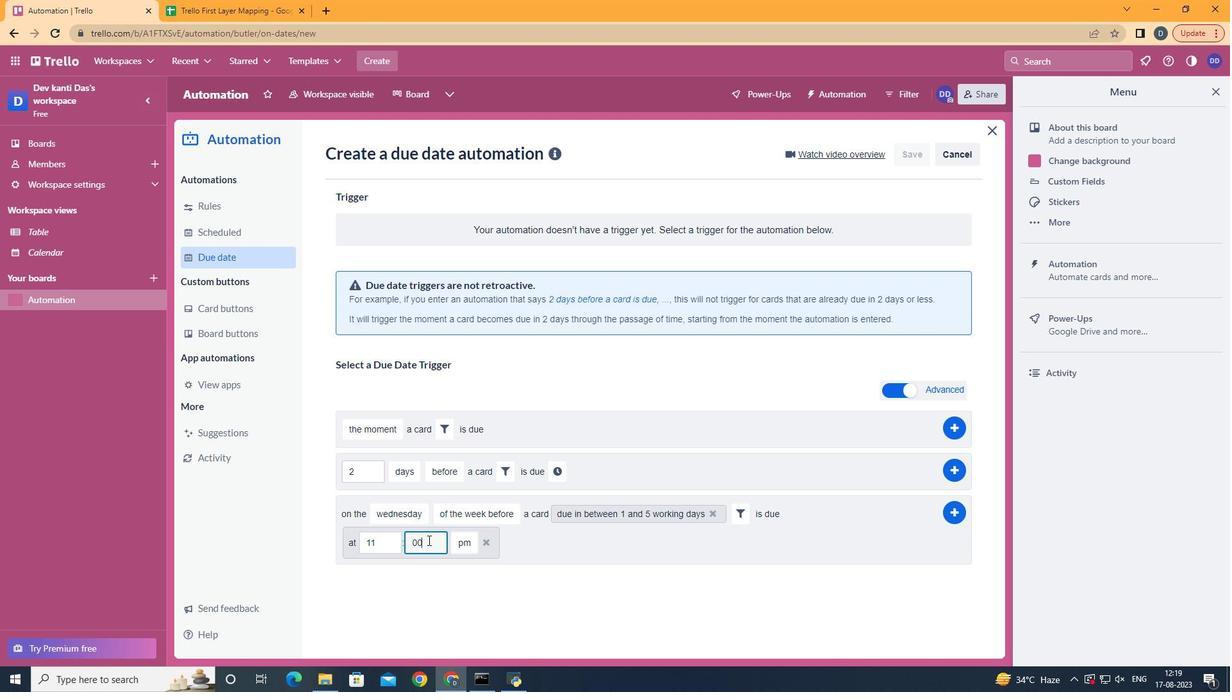 
Action: Mouse moved to (470, 574)
Screenshot: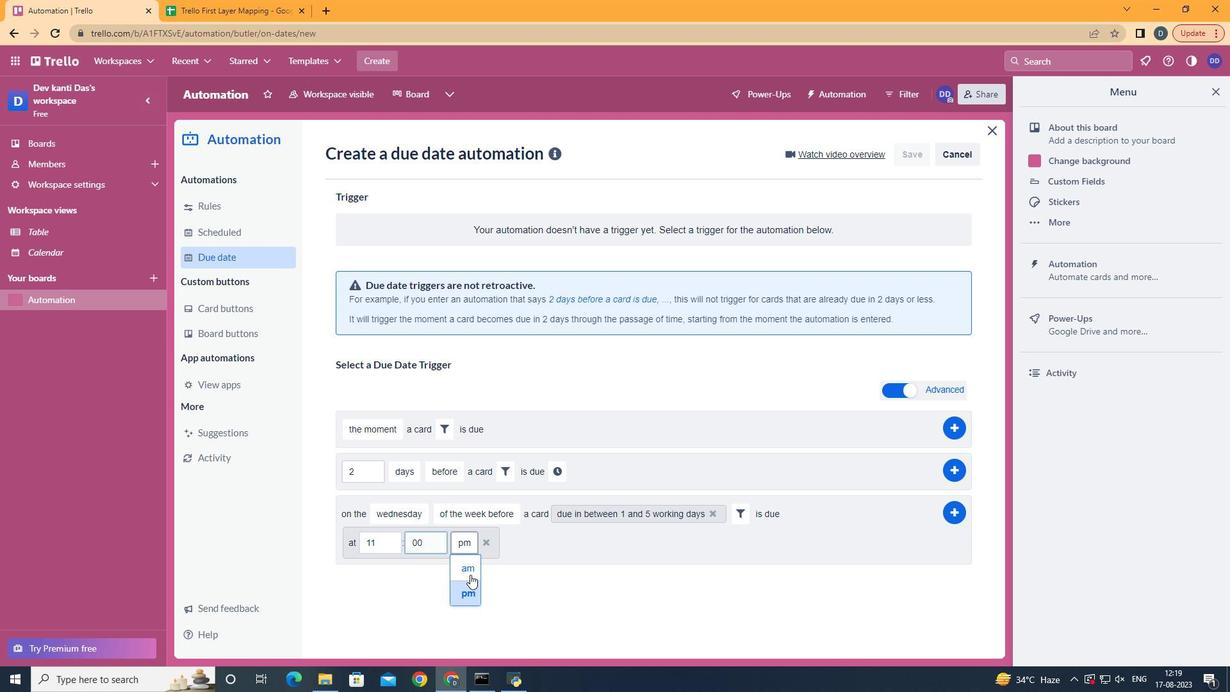 
Action: Mouse pressed left at (470, 574)
Screenshot: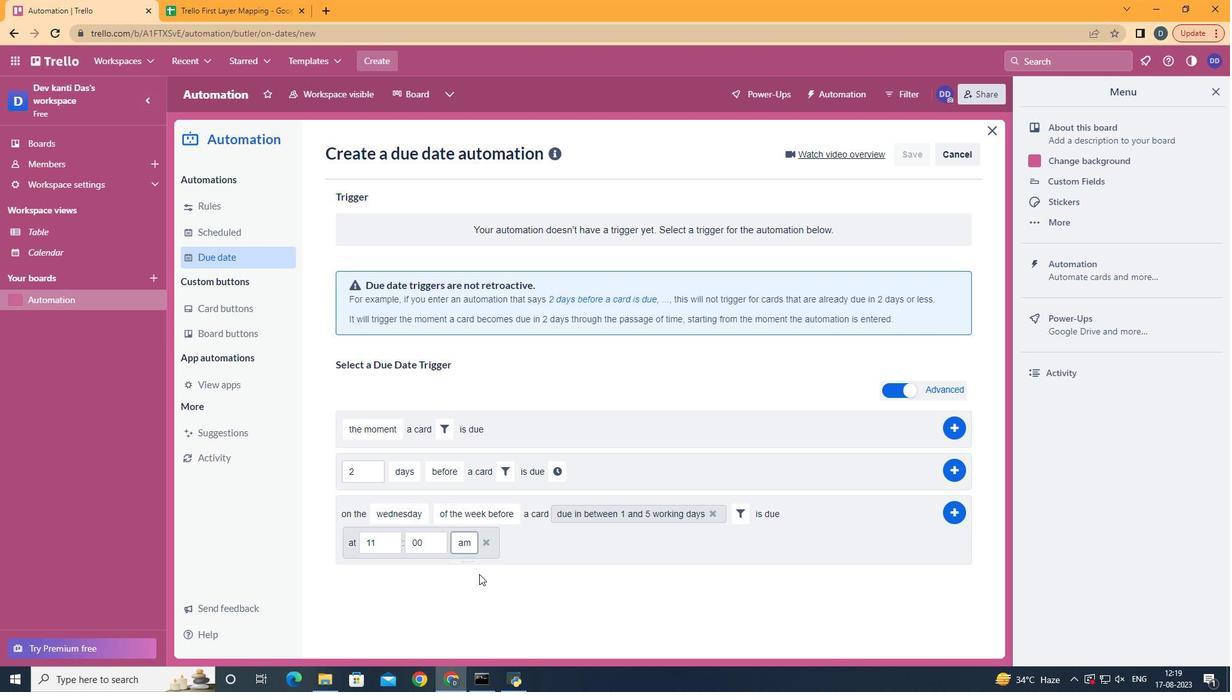 
Action: Mouse moved to (964, 506)
Screenshot: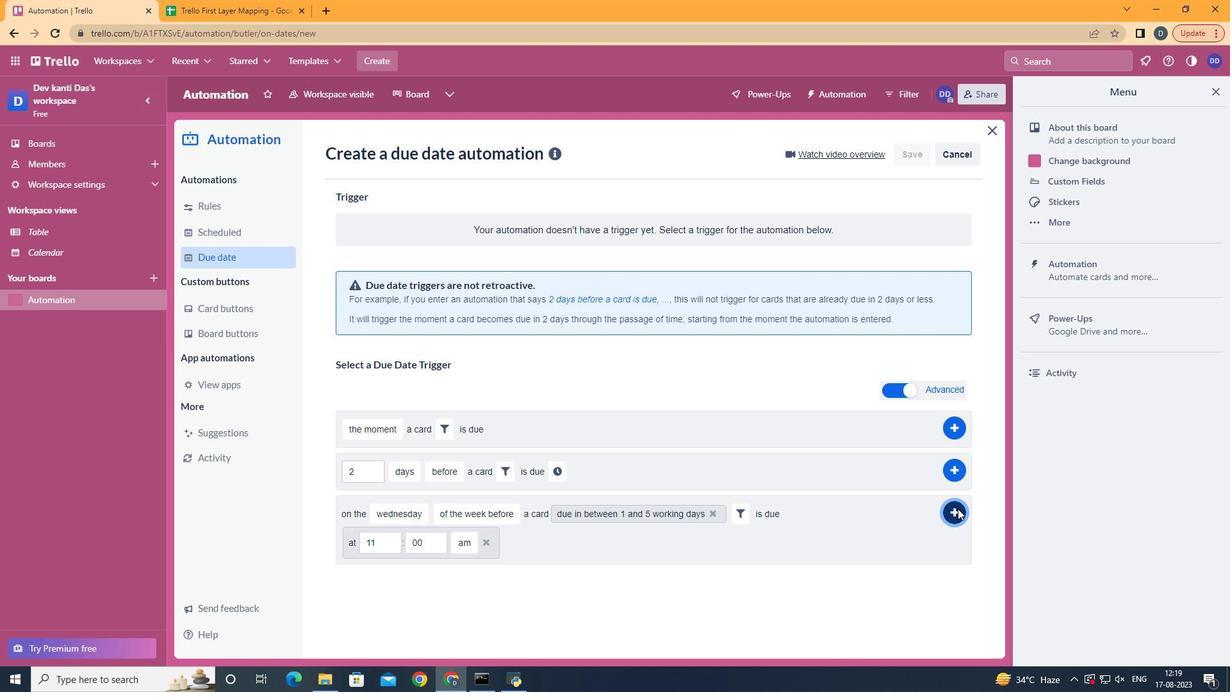 
Action: Mouse pressed left at (964, 506)
Screenshot: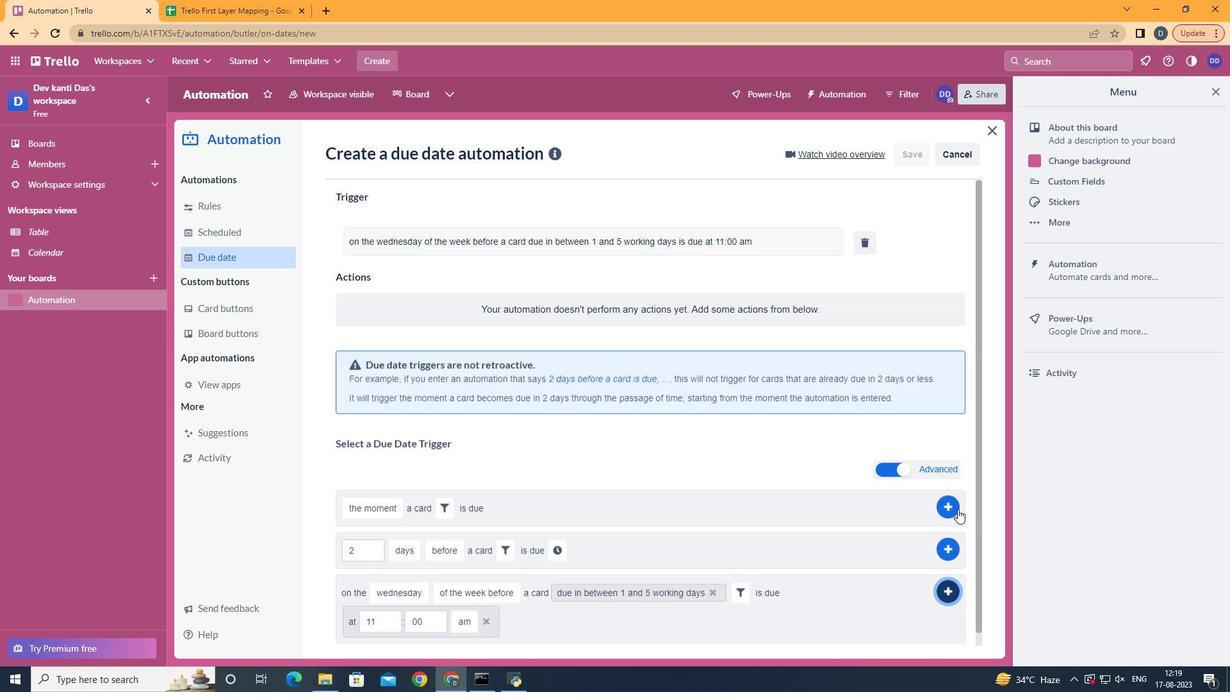 
Action: Mouse moved to (958, 509)
Screenshot: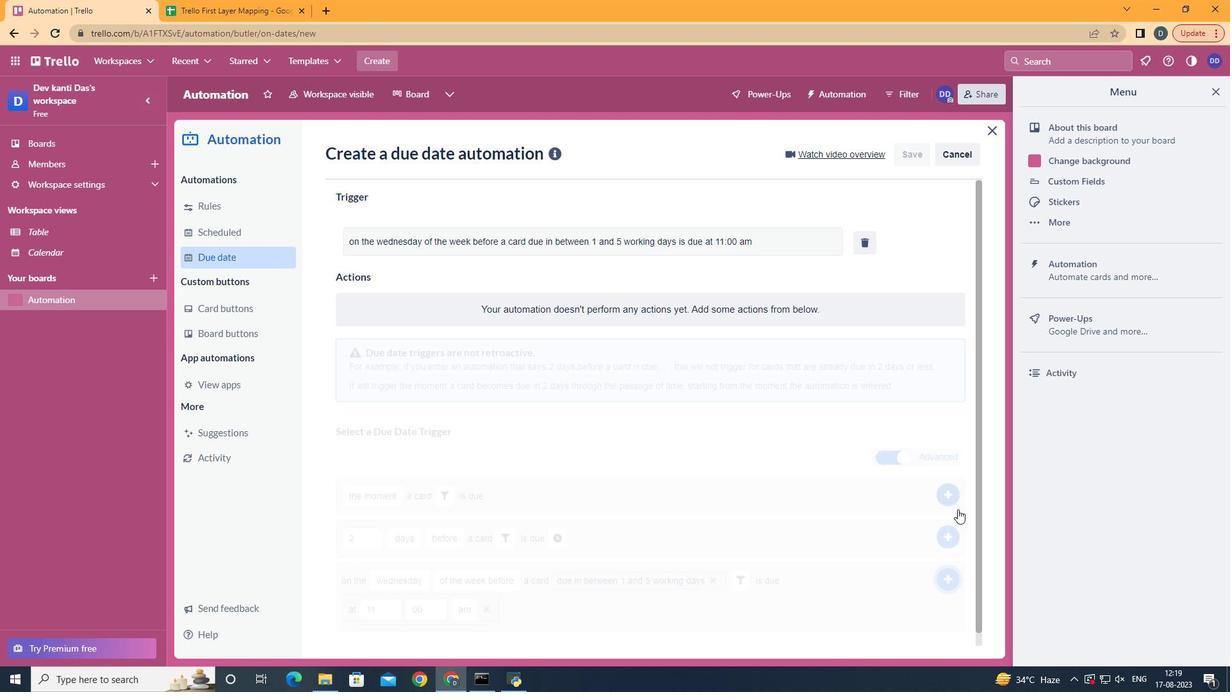 
